 Task: Create a due date automation trigger when advanced on, on the monday after a card is due add fields with custom field "Resume" set to a number lower than 1 and lower than 10 at 11:00 AM.
Action: Mouse moved to (1130, 82)
Screenshot: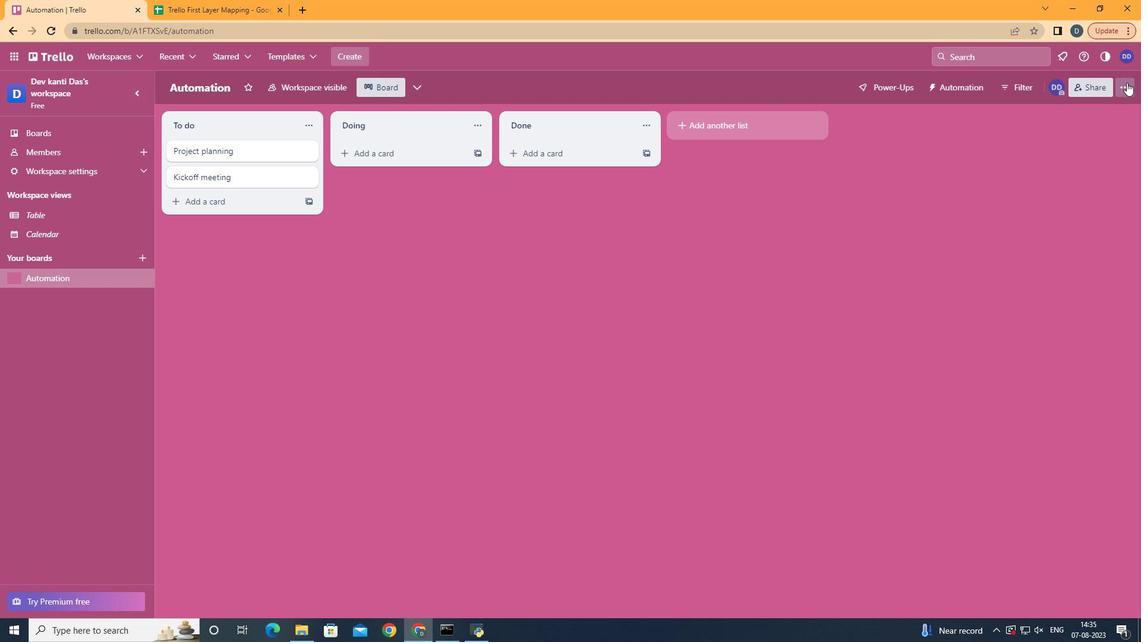 
Action: Mouse pressed left at (1130, 82)
Screenshot: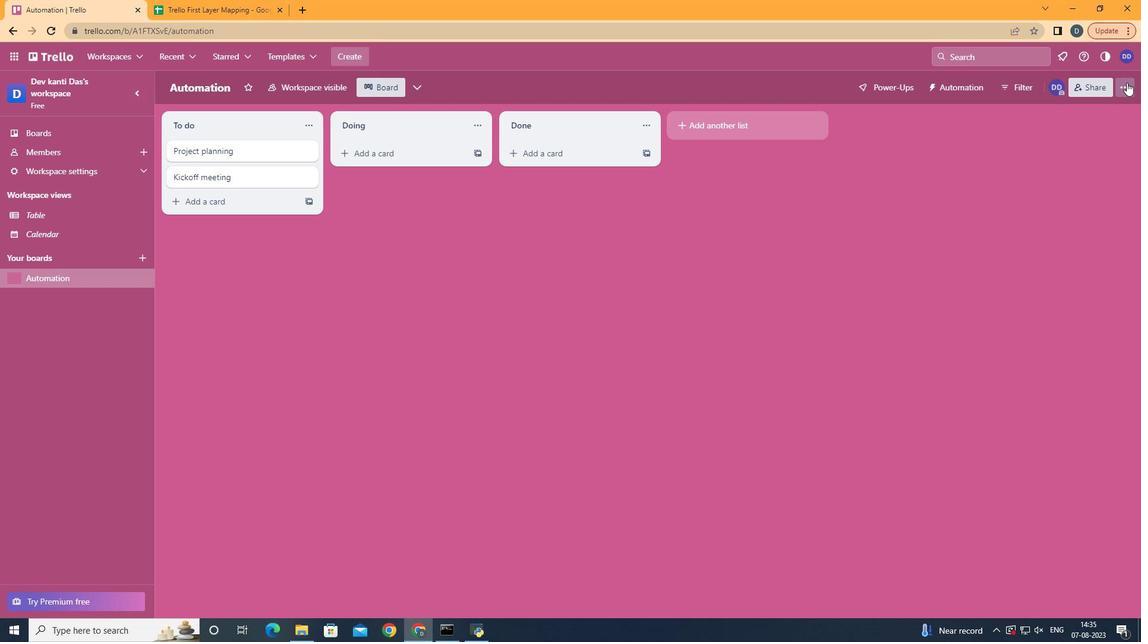 
Action: Mouse moved to (1038, 262)
Screenshot: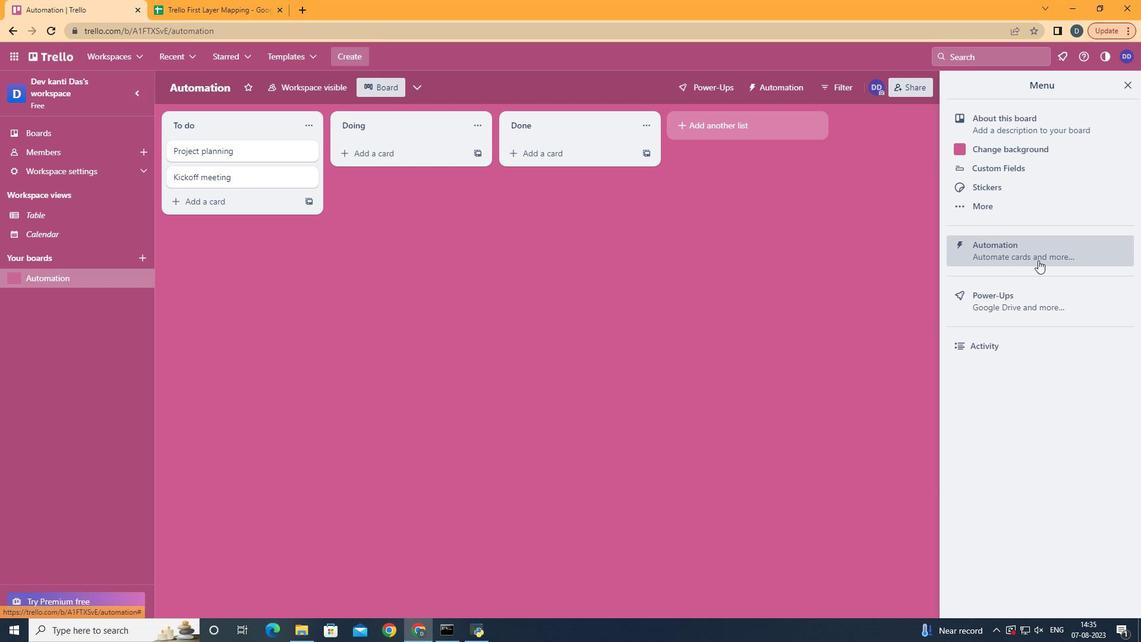 
Action: Mouse pressed left at (1038, 262)
Screenshot: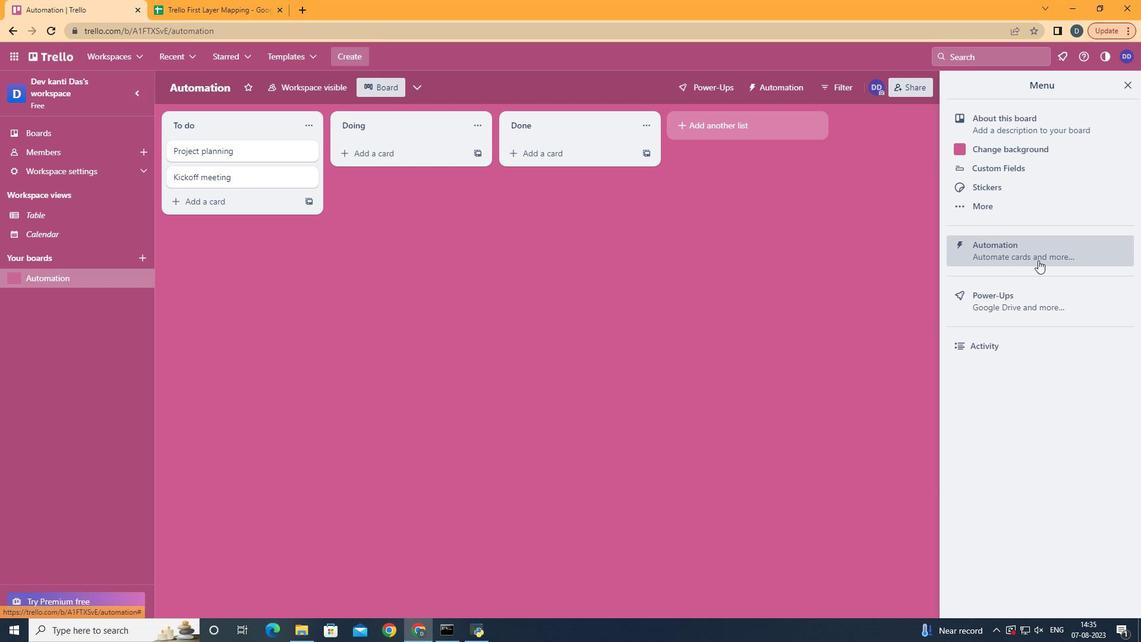 
Action: Mouse moved to (225, 239)
Screenshot: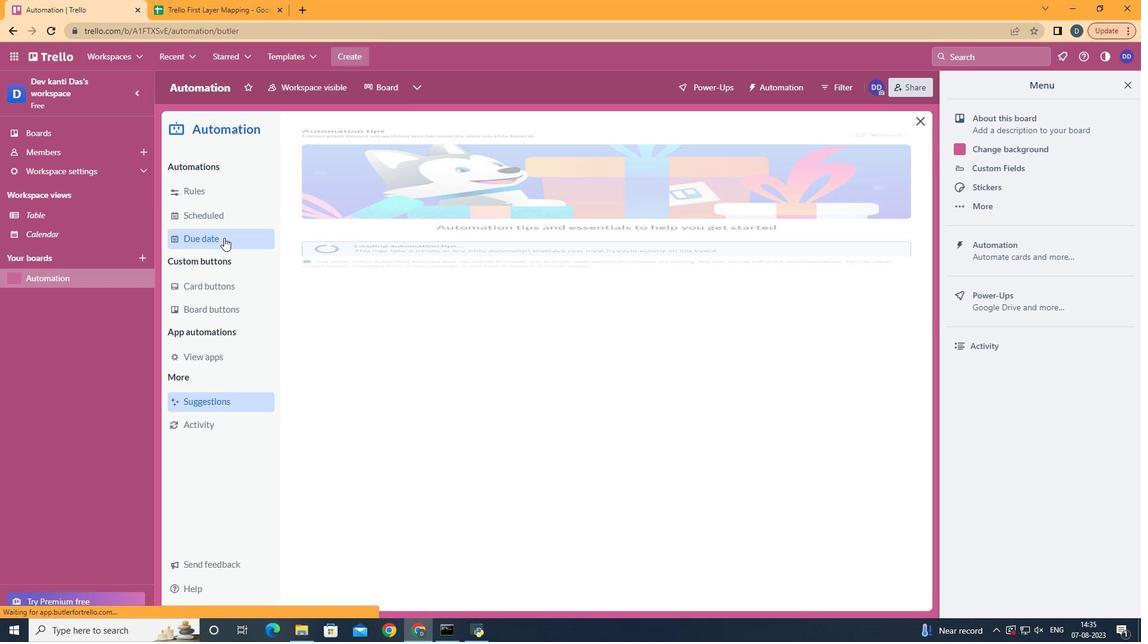 
Action: Mouse pressed left at (225, 239)
Screenshot: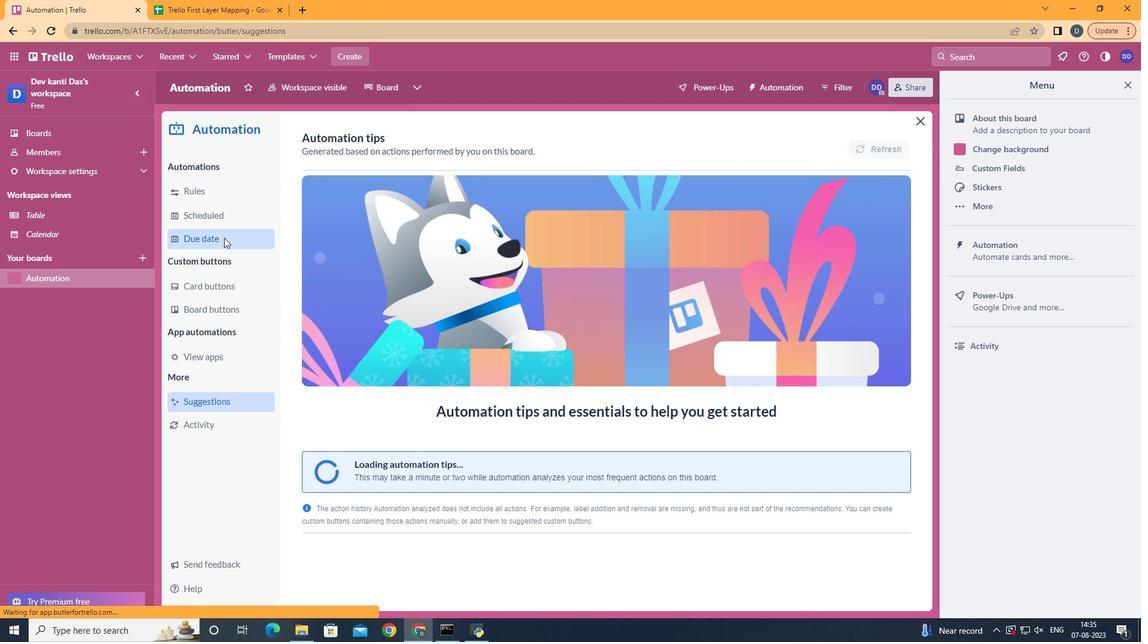 
Action: Mouse moved to (836, 142)
Screenshot: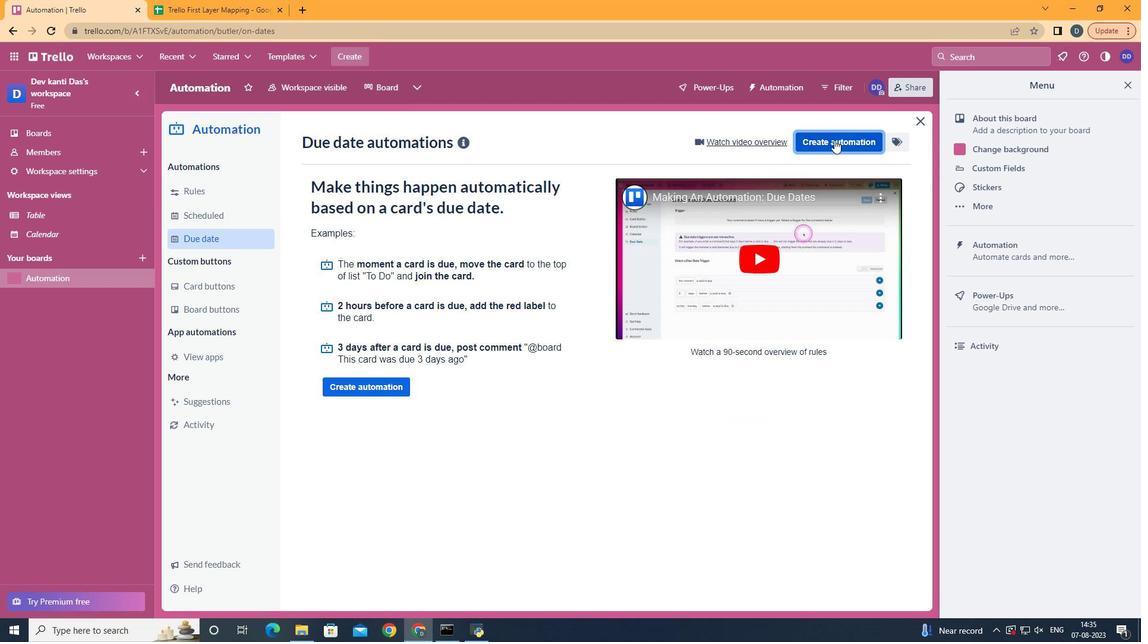 
Action: Mouse pressed left at (836, 142)
Screenshot: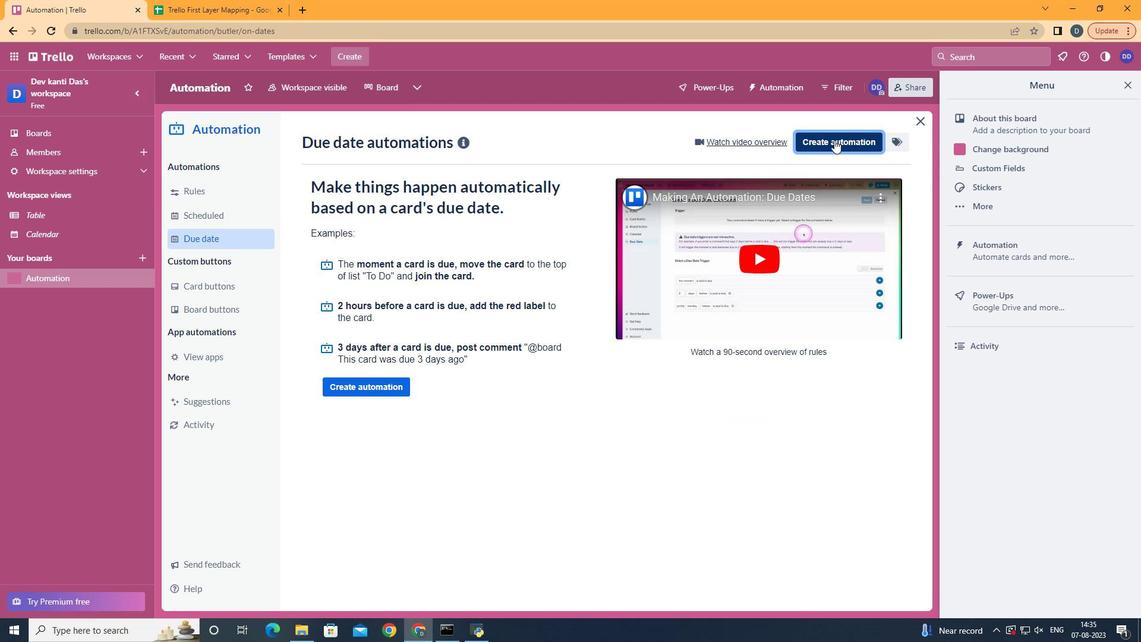 
Action: Mouse moved to (630, 255)
Screenshot: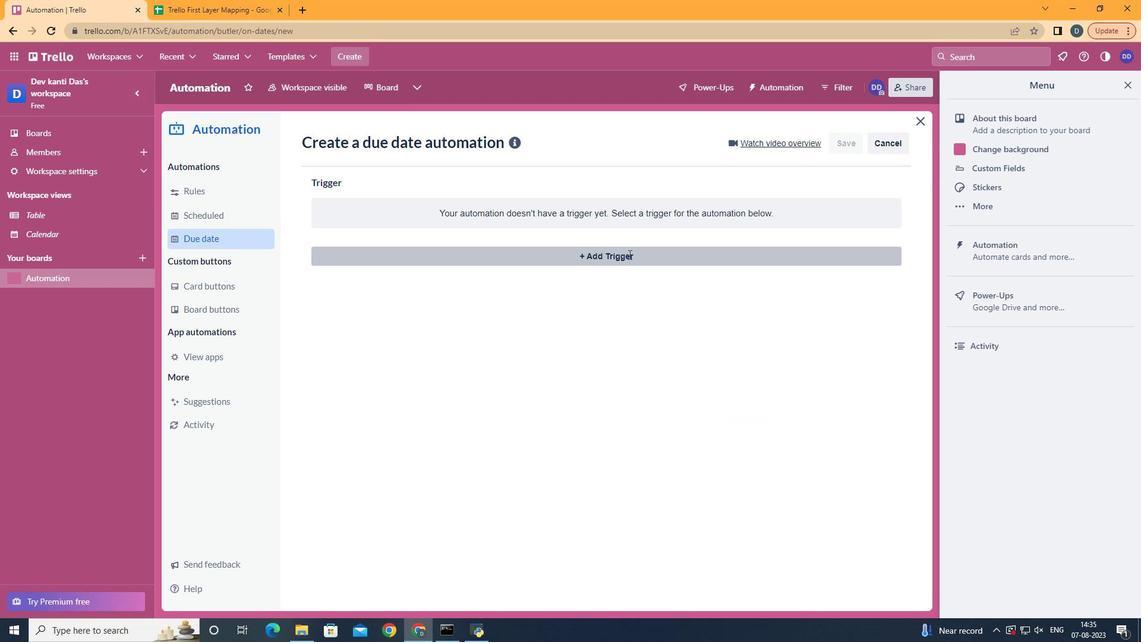 
Action: Mouse pressed left at (630, 255)
Screenshot: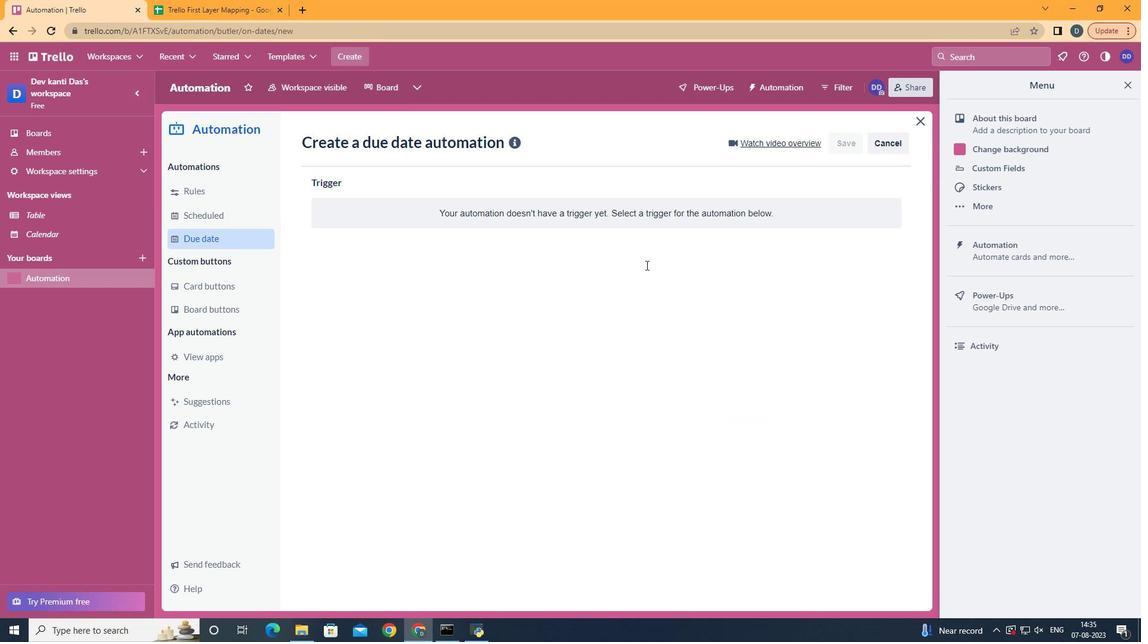 
Action: Mouse moved to (400, 318)
Screenshot: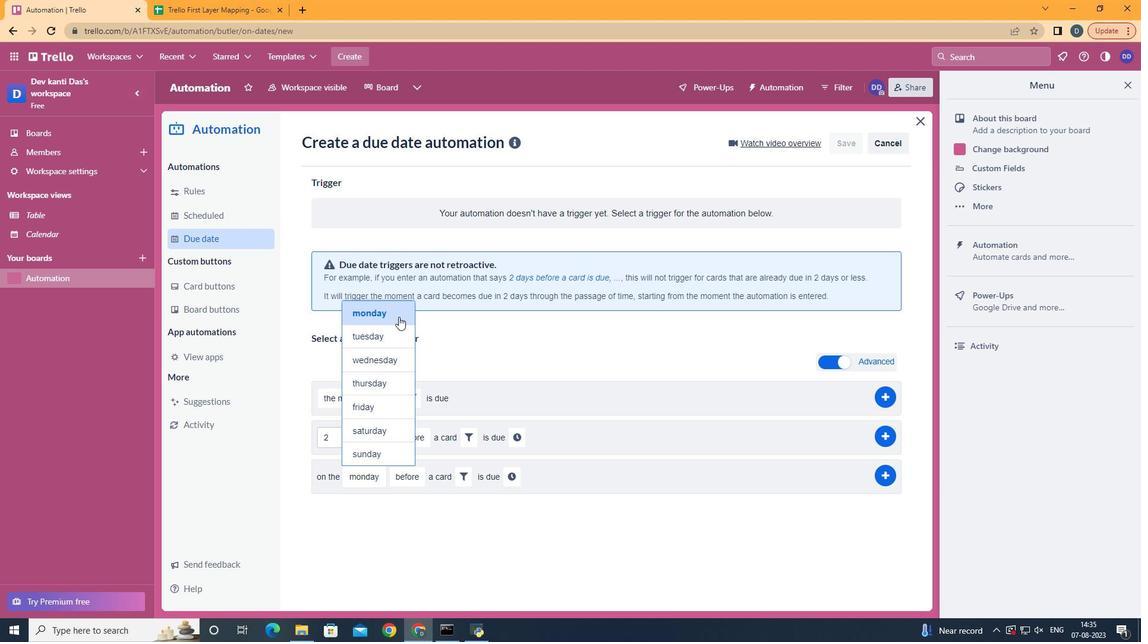 
Action: Mouse pressed left at (400, 318)
Screenshot: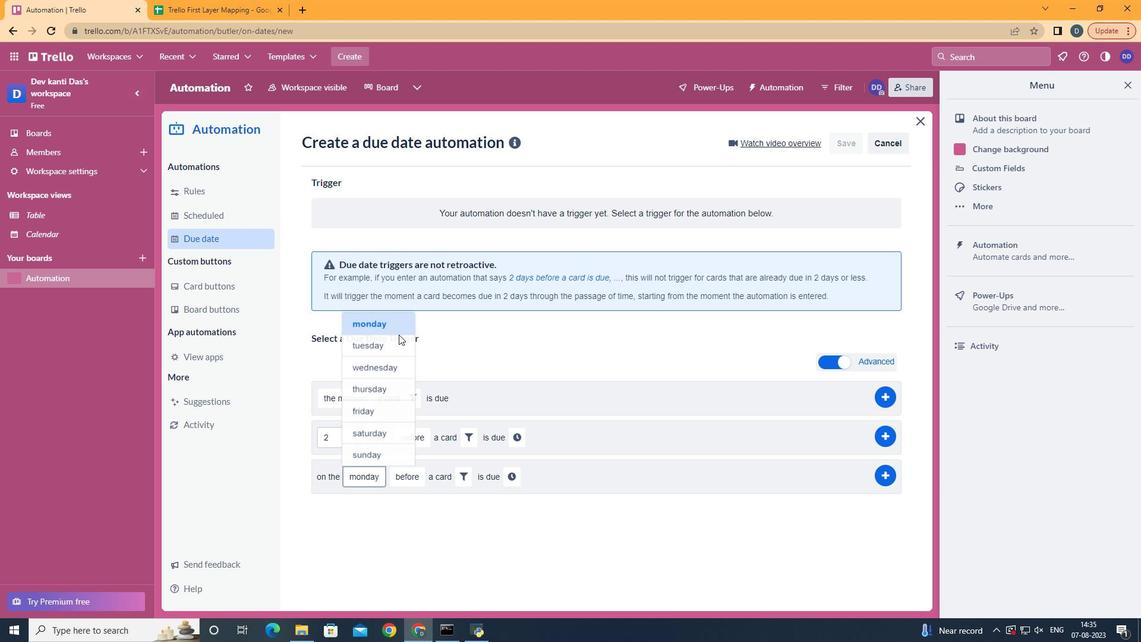
Action: Mouse moved to (417, 522)
Screenshot: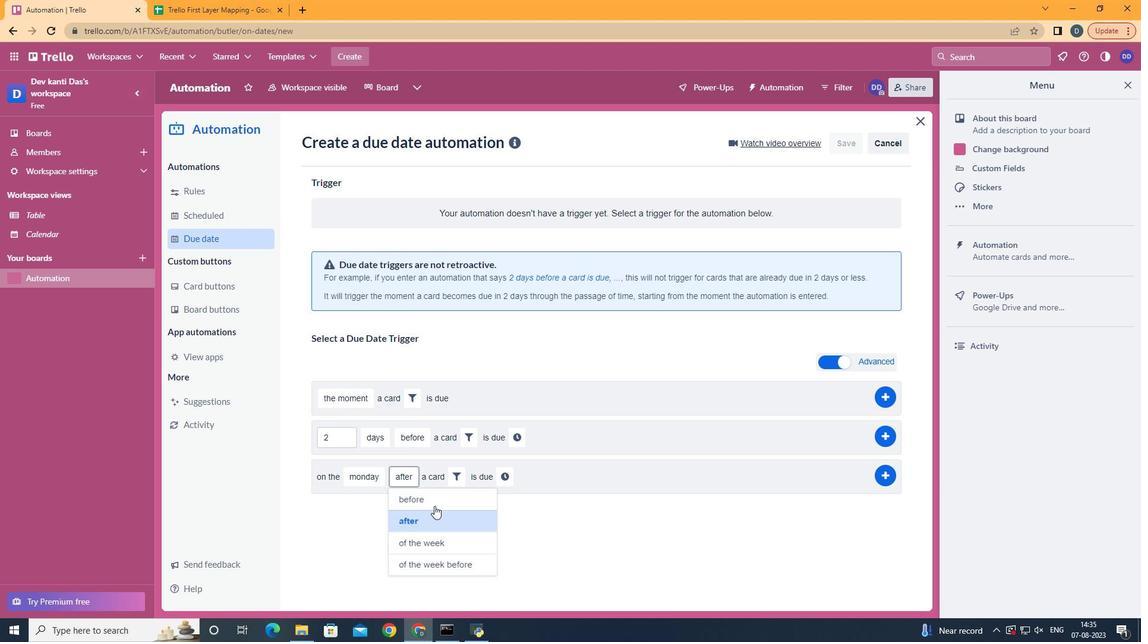 
Action: Mouse pressed left at (417, 522)
Screenshot: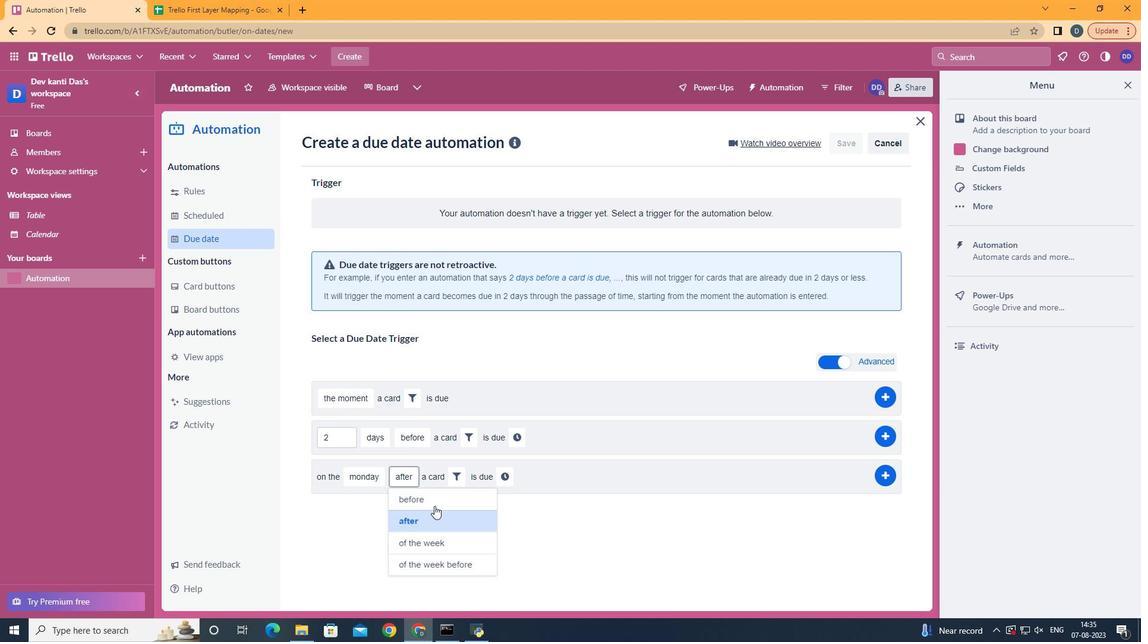 
Action: Mouse moved to (457, 484)
Screenshot: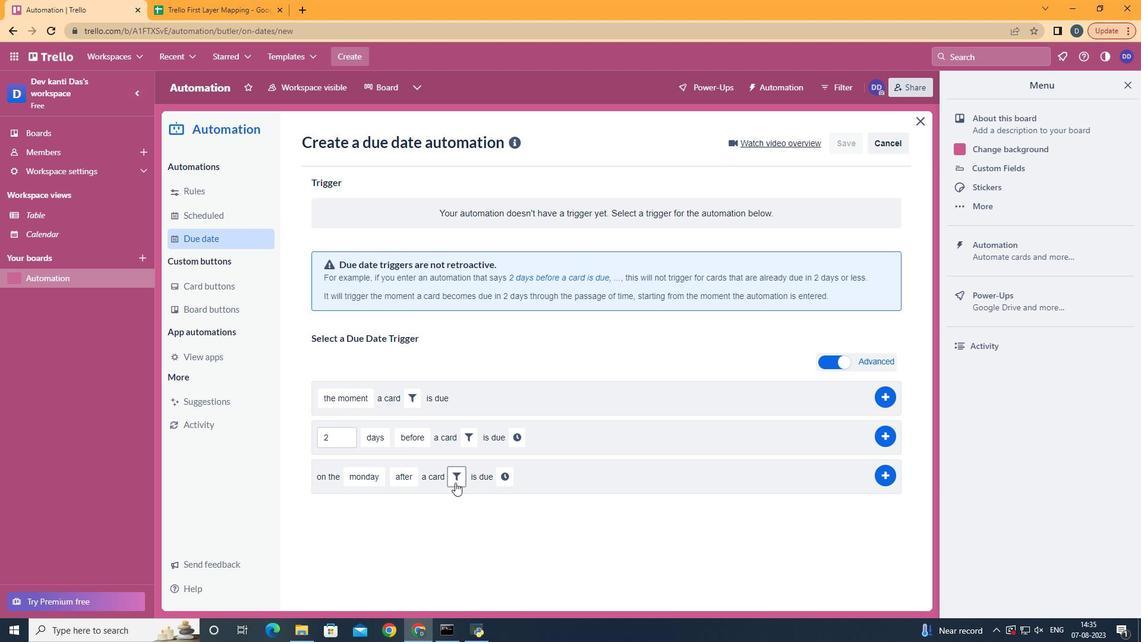 
Action: Mouse pressed left at (457, 484)
Screenshot: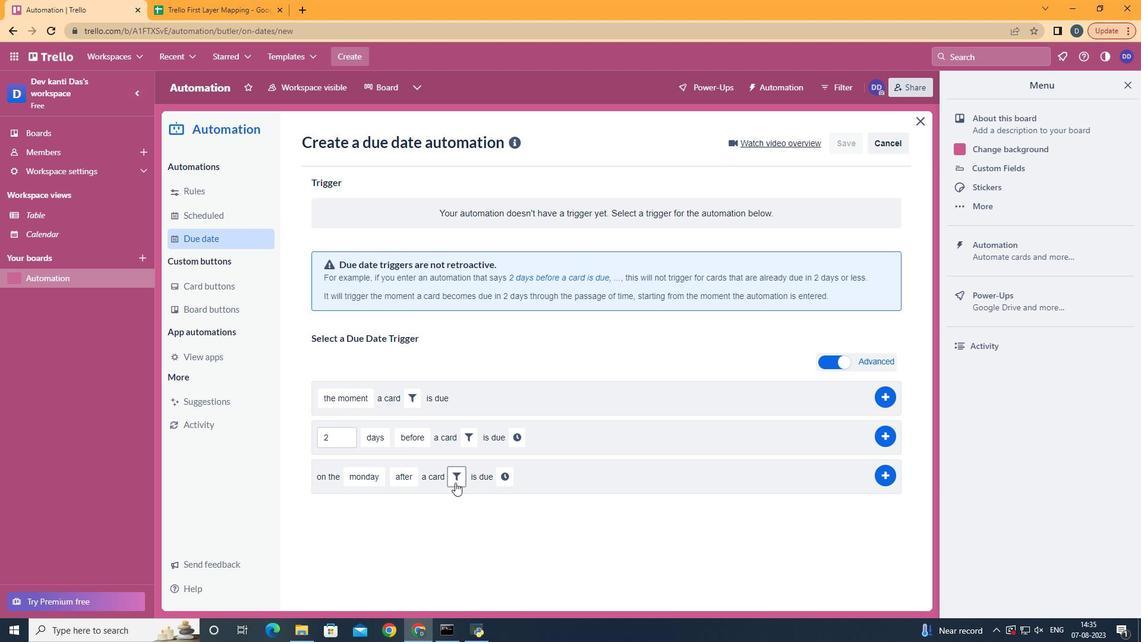 
Action: Mouse moved to (659, 515)
Screenshot: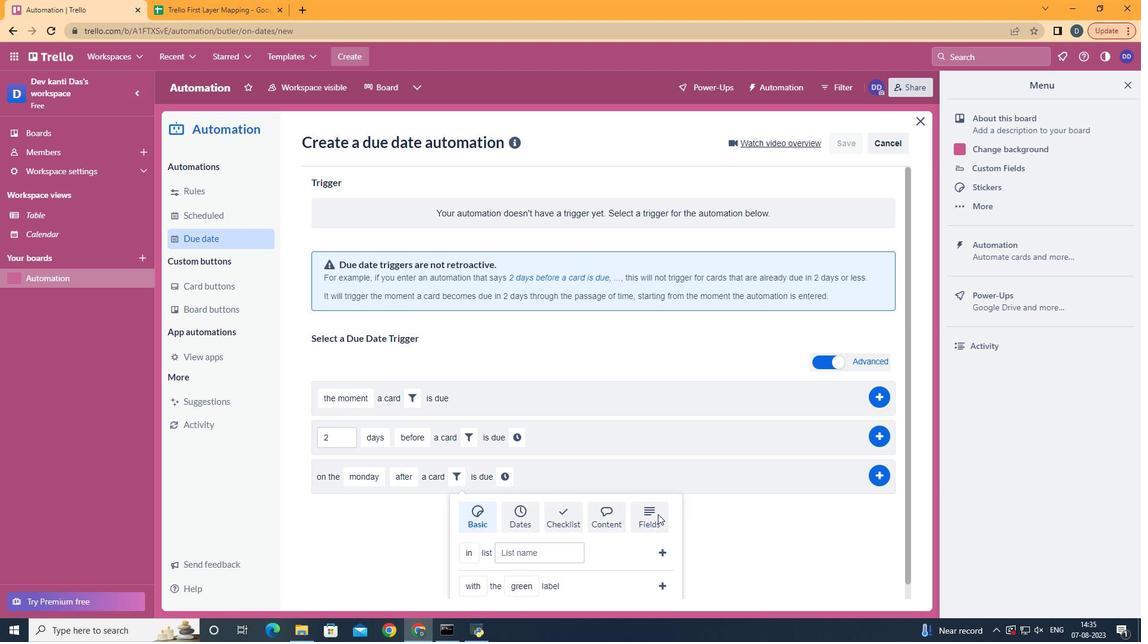 
Action: Mouse pressed left at (659, 515)
Screenshot: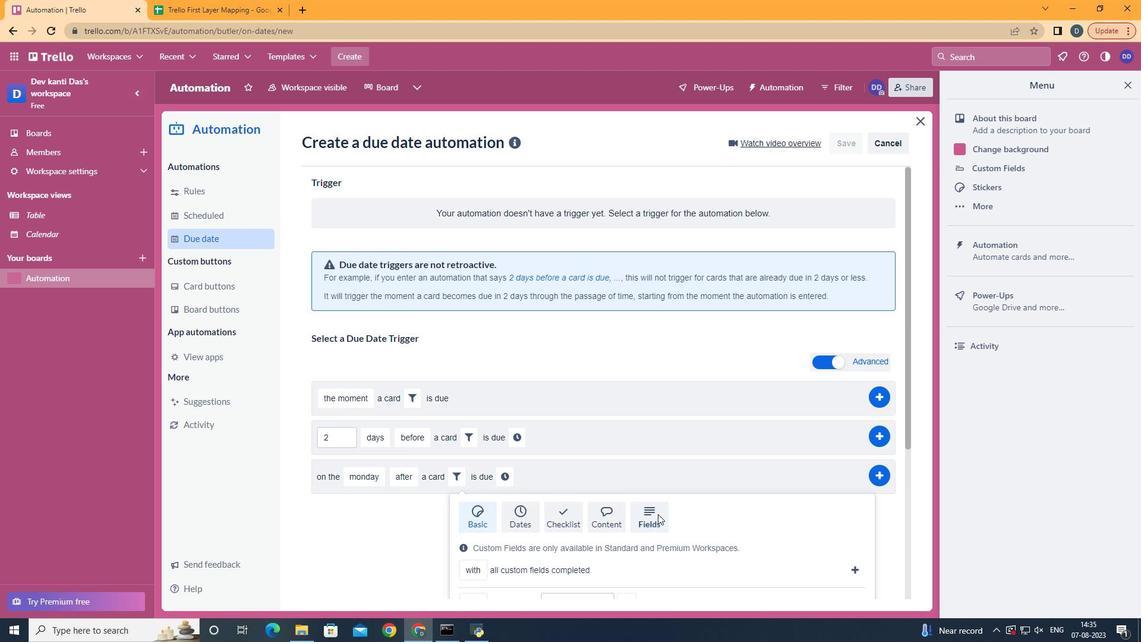 
Action: Mouse moved to (657, 510)
Screenshot: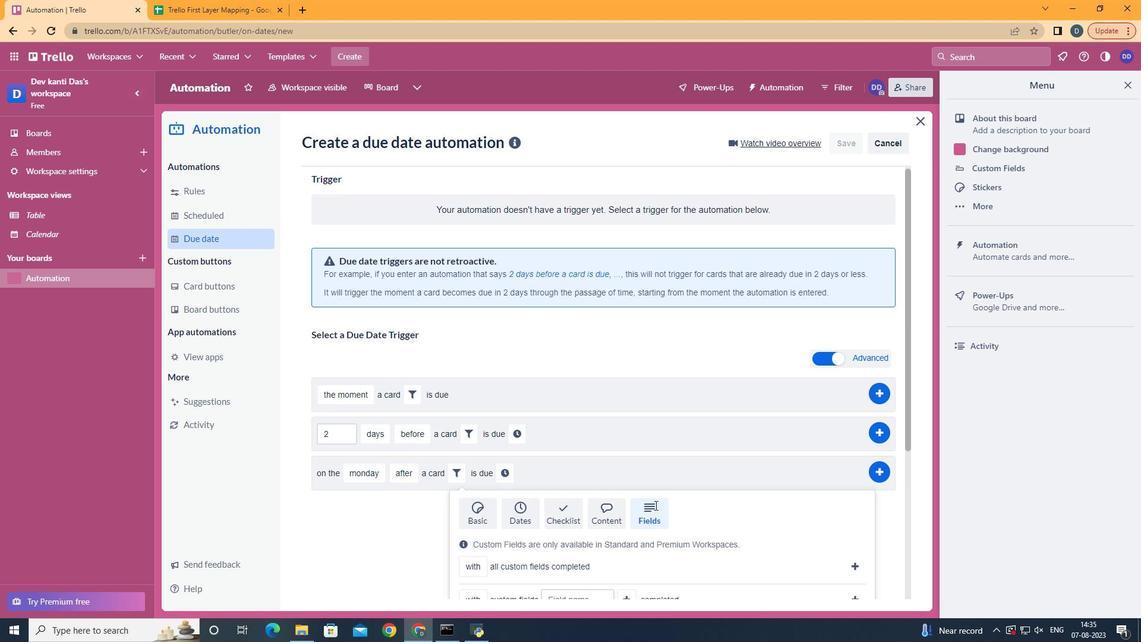 
Action: Mouse scrolled (657, 509) with delta (0, 0)
Screenshot: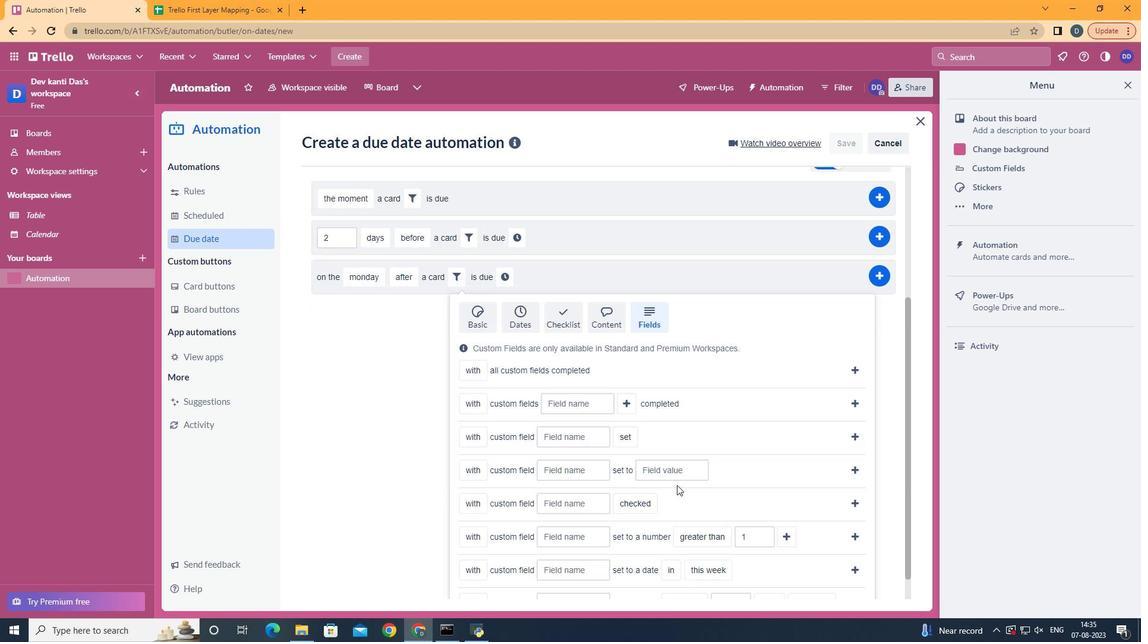
Action: Mouse scrolled (657, 509) with delta (0, 0)
Screenshot: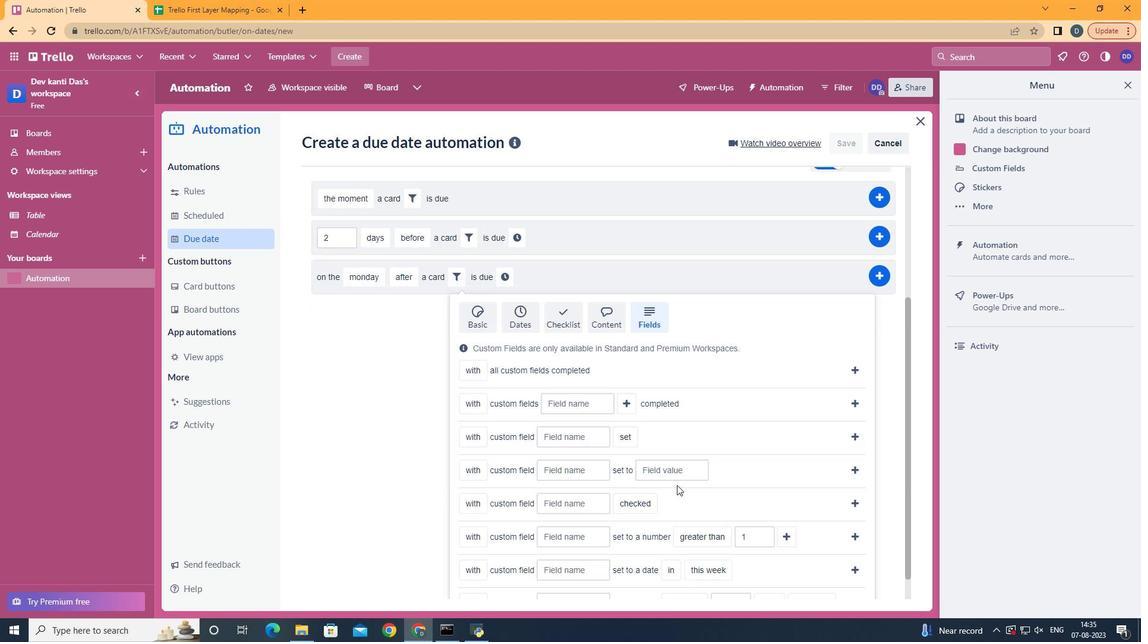 
Action: Mouse scrolled (657, 509) with delta (0, 0)
Screenshot: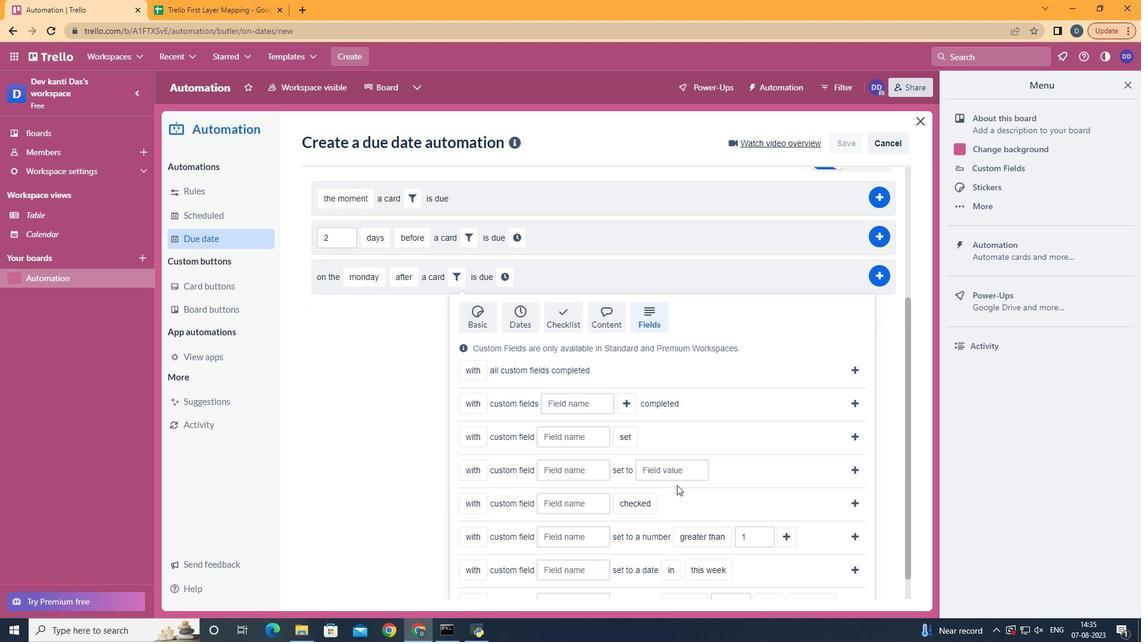 
Action: Mouse scrolled (657, 509) with delta (0, 0)
Screenshot: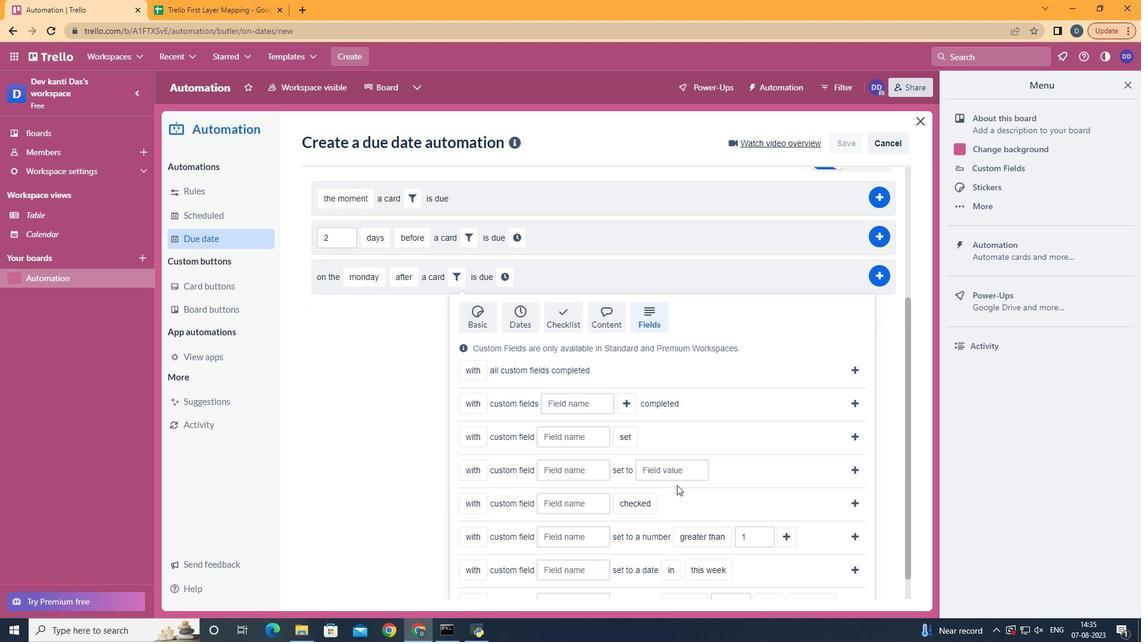 
Action: Mouse moved to (656, 509)
Screenshot: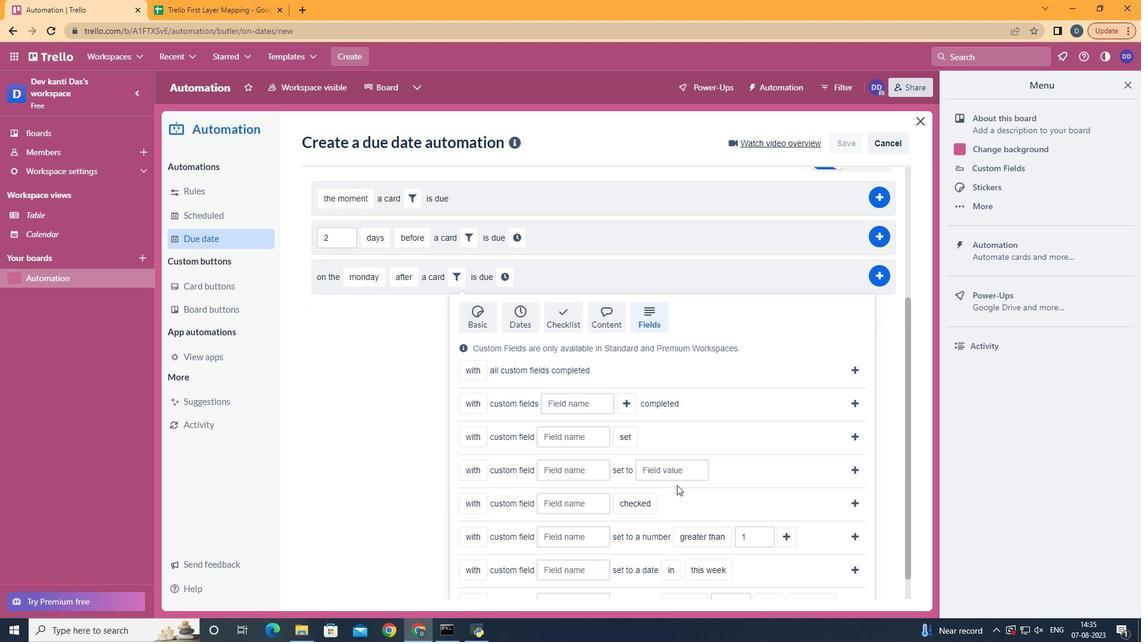 
Action: Mouse scrolled (656, 508) with delta (0, 0)
Screenshot: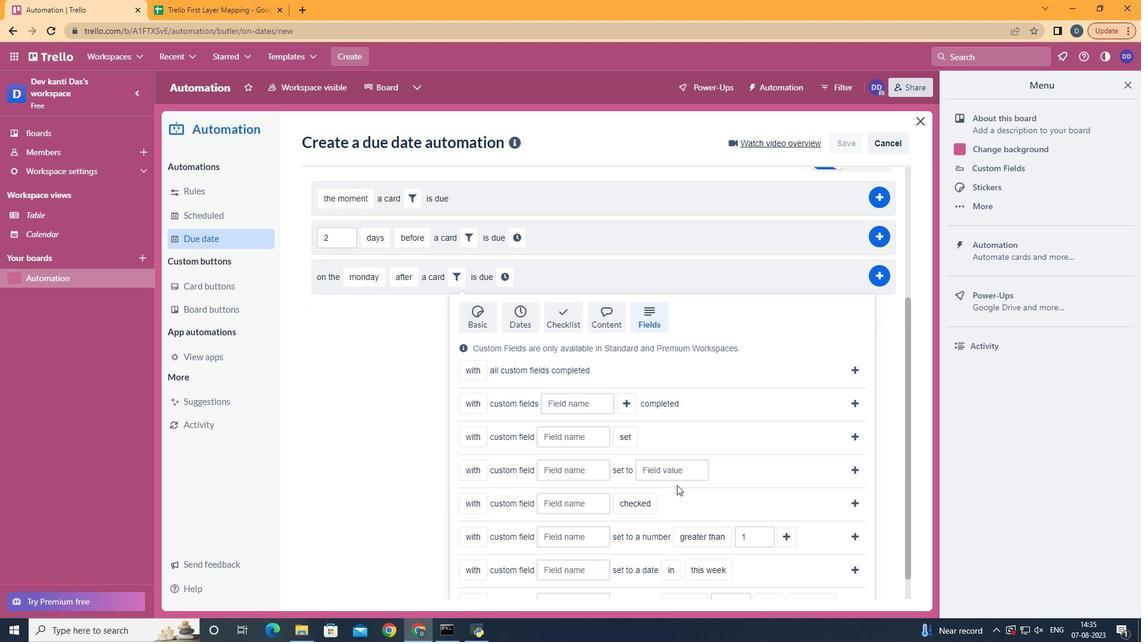 
Action: Mouse moved to (656, 506)
Screenshot: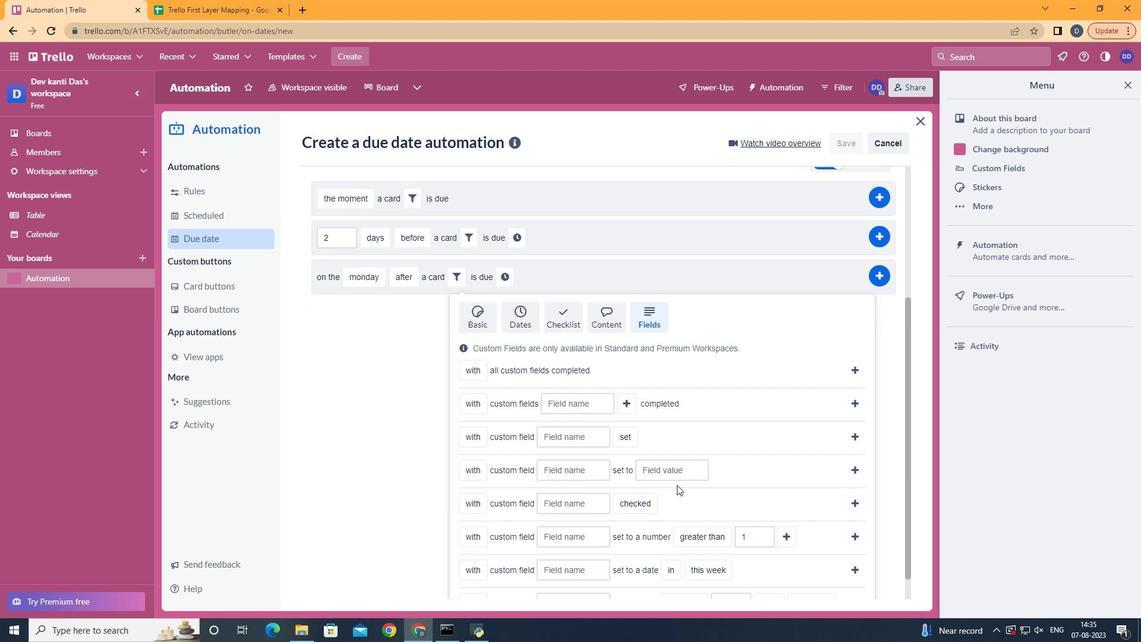 
Action: Mouse scrolled (656, 506) with delta (0, 0)
Screenshot: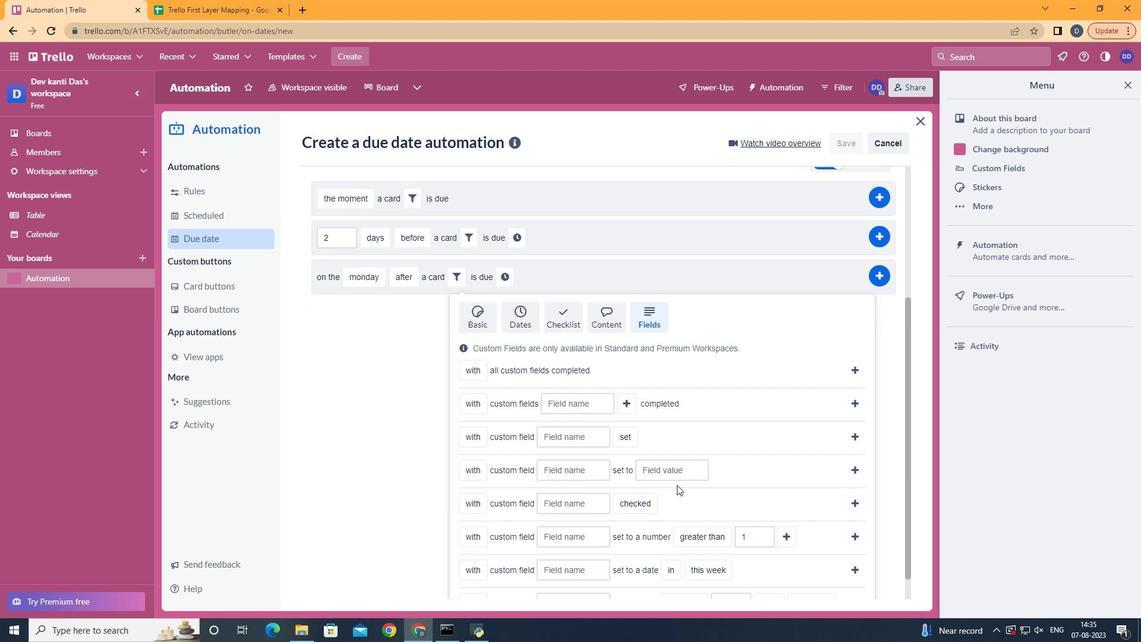 
Action: Mouse moved to (474, 530)
Screenshot: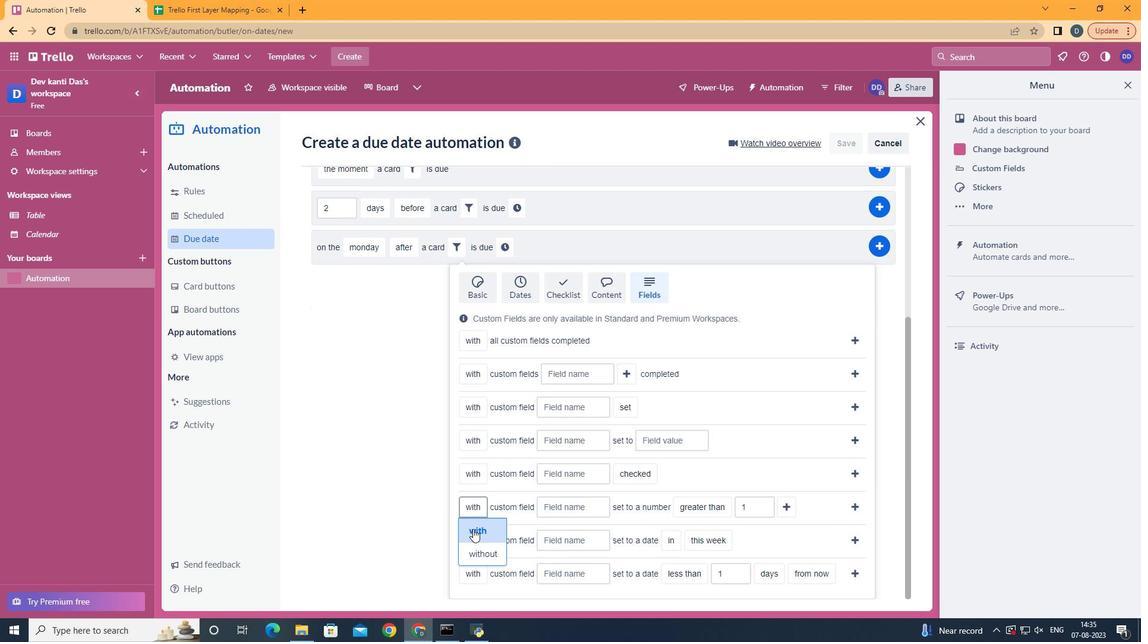 
Action: Mouse pressed left at (474, 530)
Screenshot: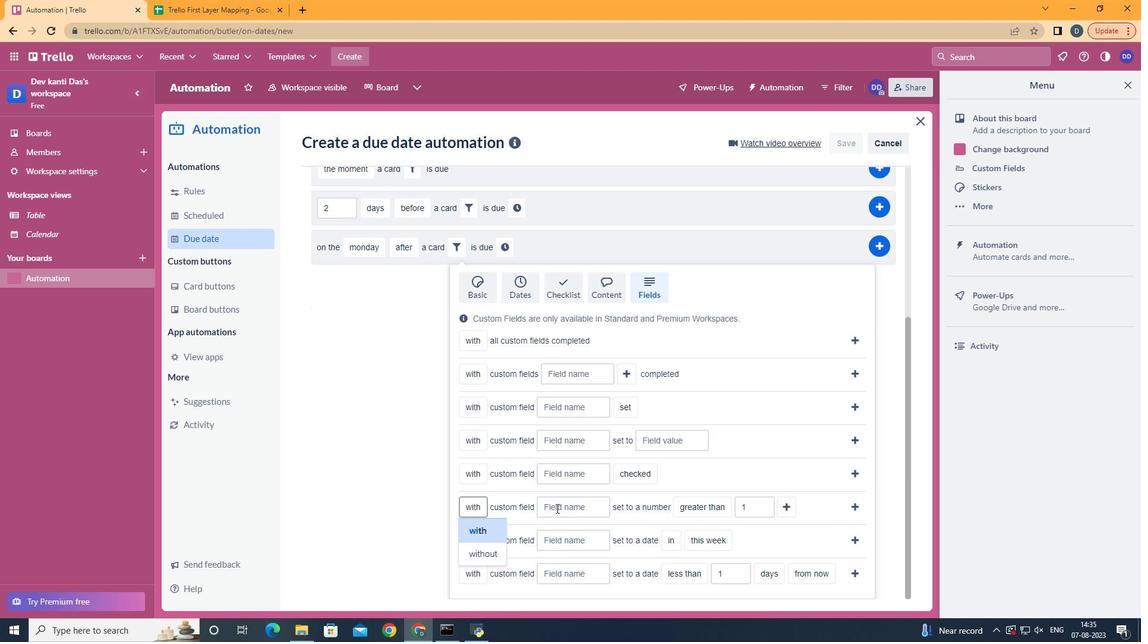 
Action: Mouse moved to (580, 500)
Screenshot: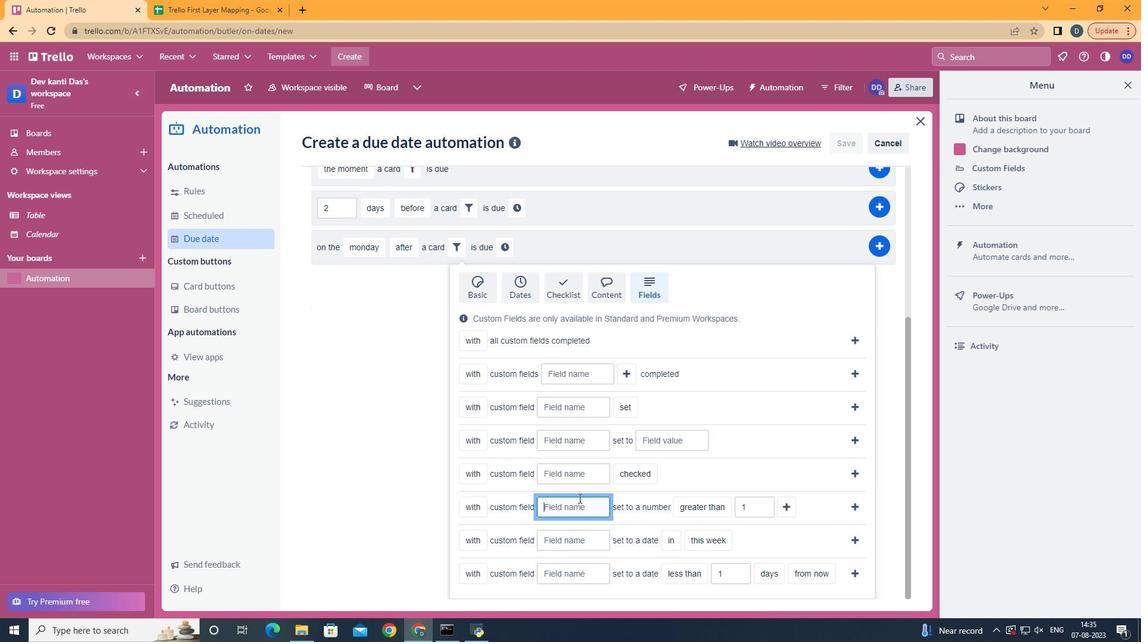 
Action: Mouse pressed left at (580, 500)
Screenshot: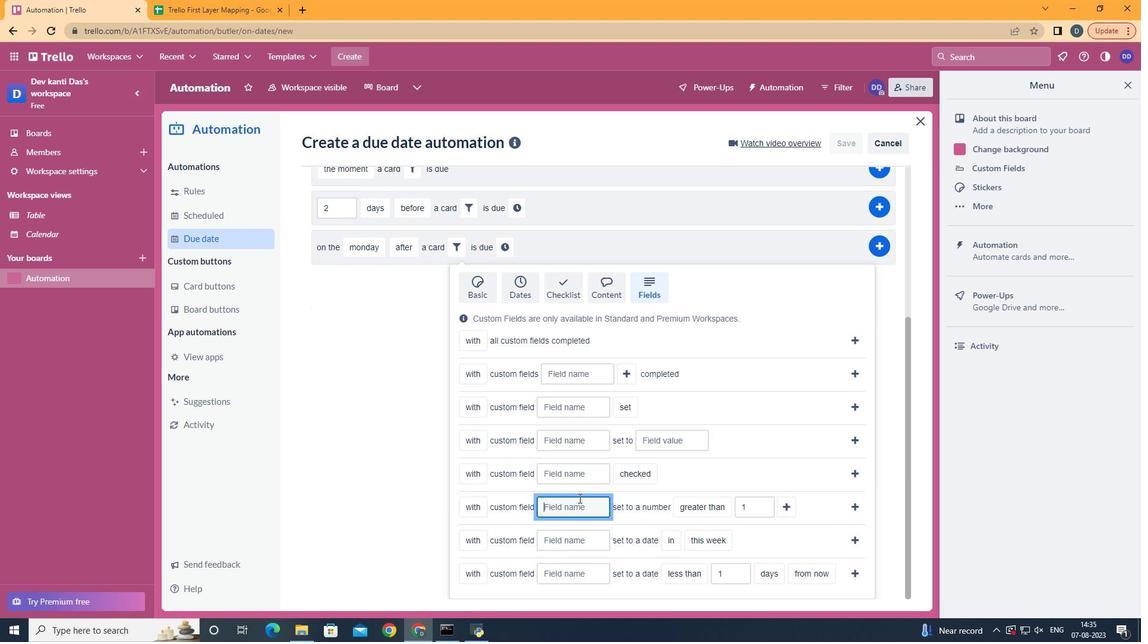 
Action: Mouse moved to (580, 499)
Screenshot: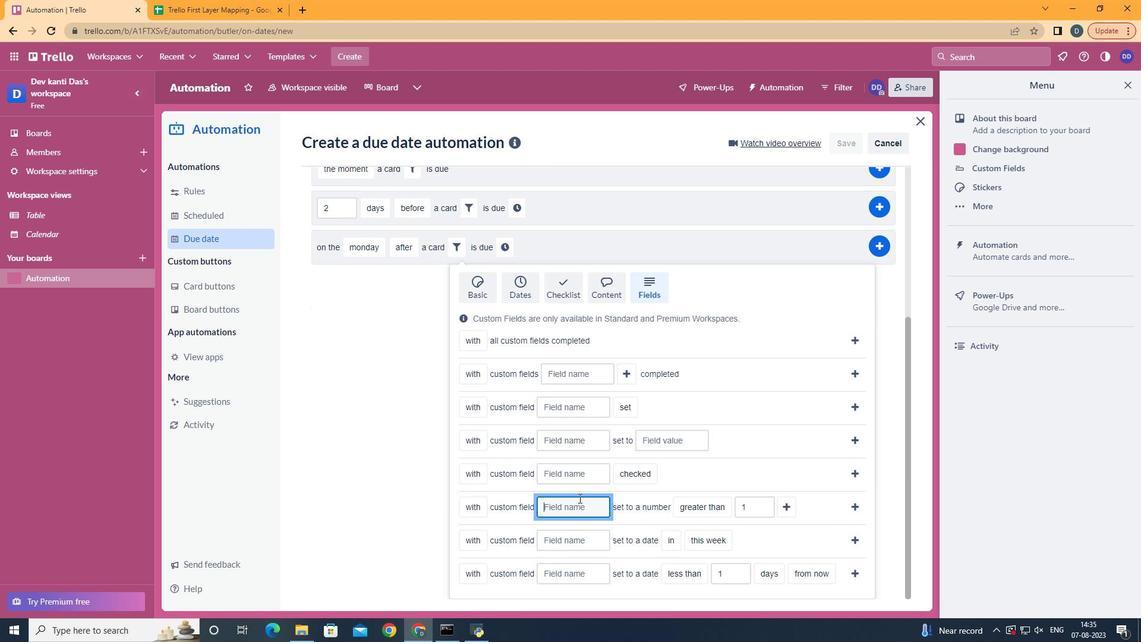 
Action: Key pressed <Key.shift>Resume
Screenshot: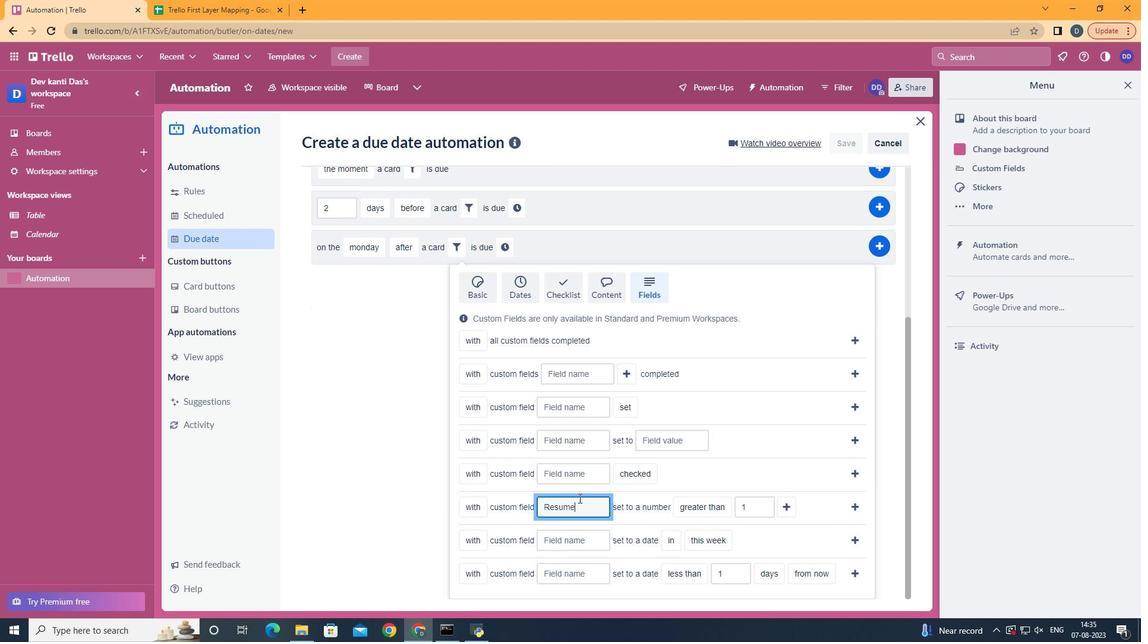
Action: Mouse moved to (740, 461)
Screenshot: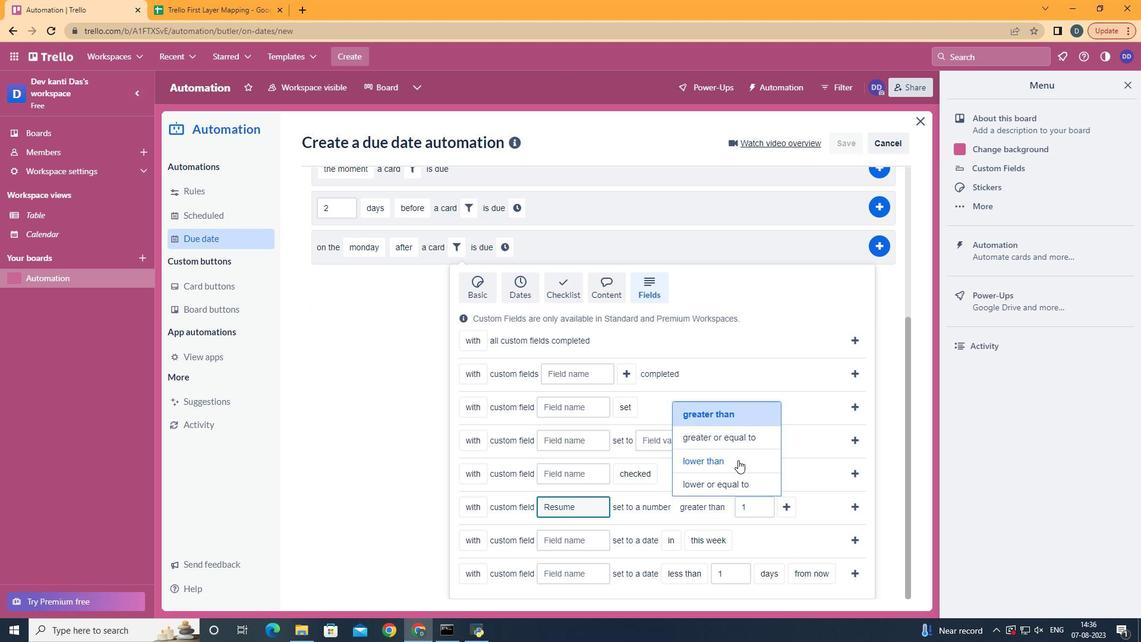 
Action: Mouse pressed left at (740, 461)
Screenshot: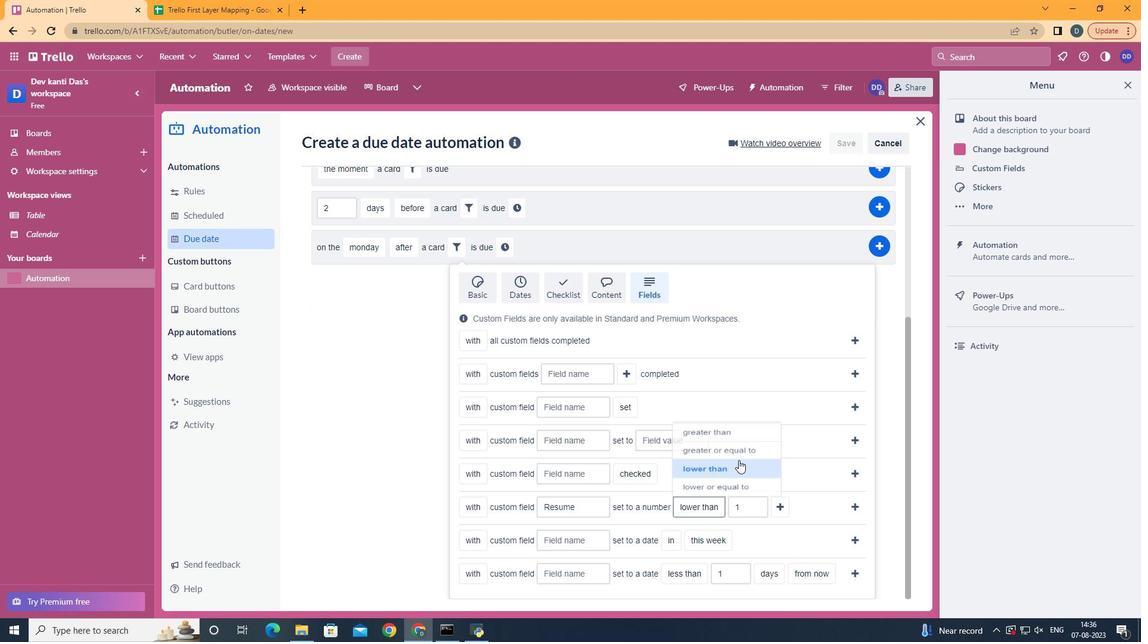 
Action: Mouse moved to (778, 508)
Screenshot: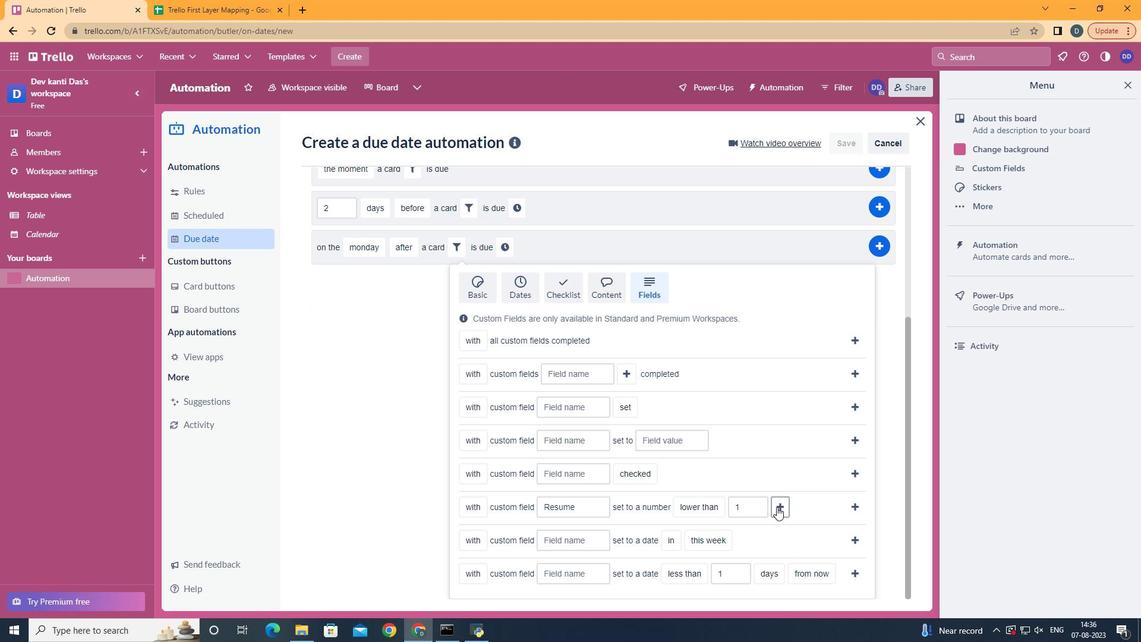 
Action: Mouse pressed left at (778, 508)
Screenshot: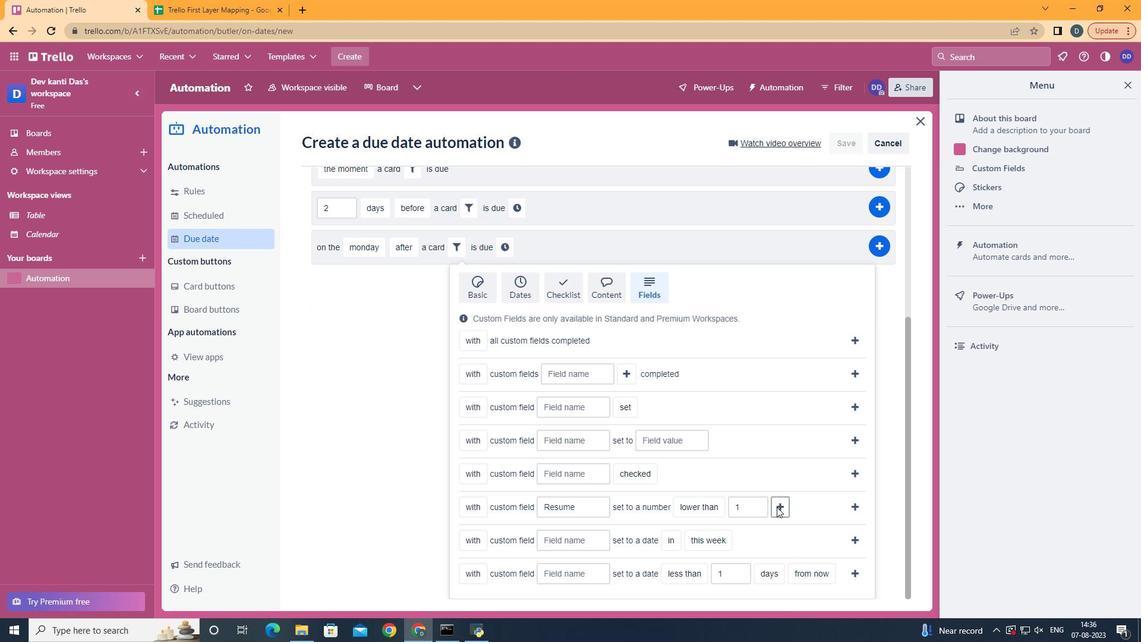 
Action: Mouse moved to (523, 442)
Screenshot: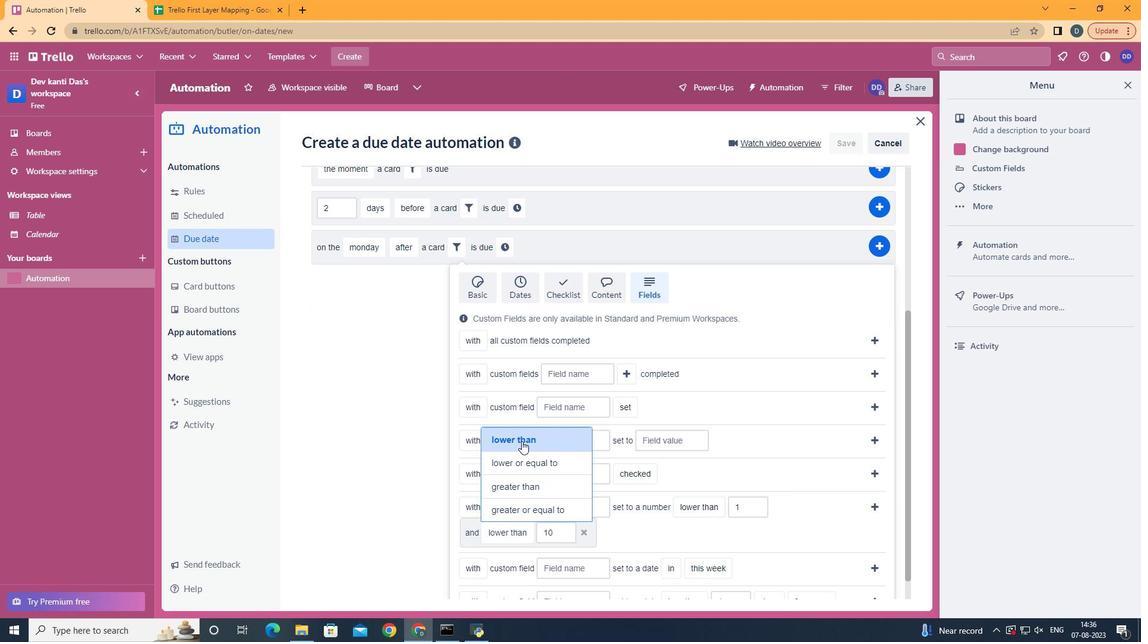 
Action: Mouse pressed left at (523, 442)
Screenshot: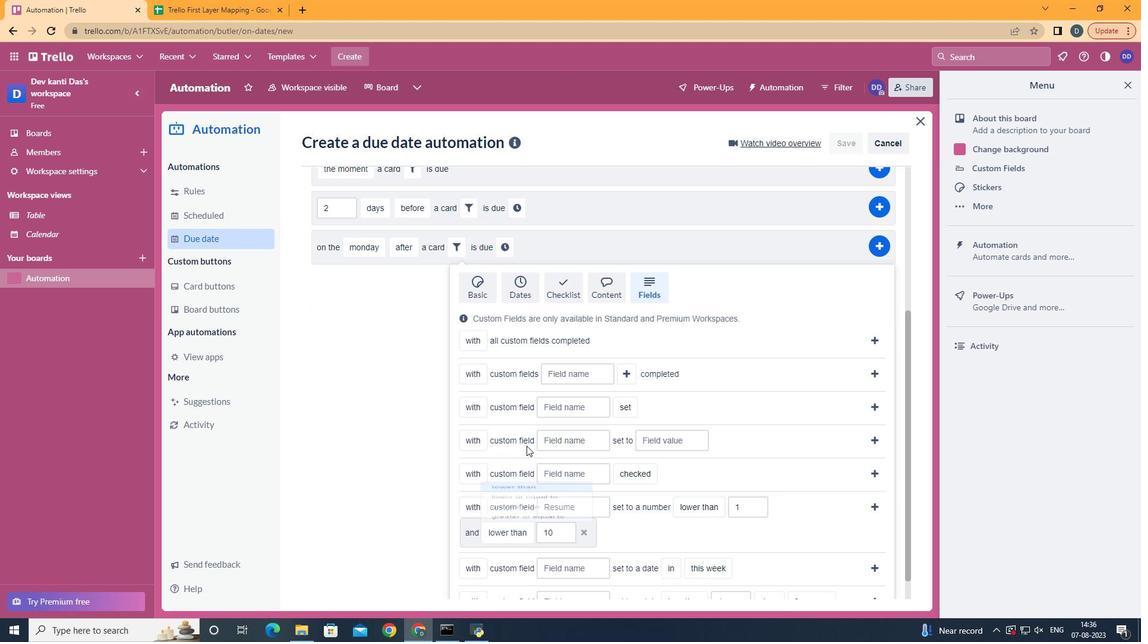 
Action: Mouse moved to (876, 506)
Screenshot: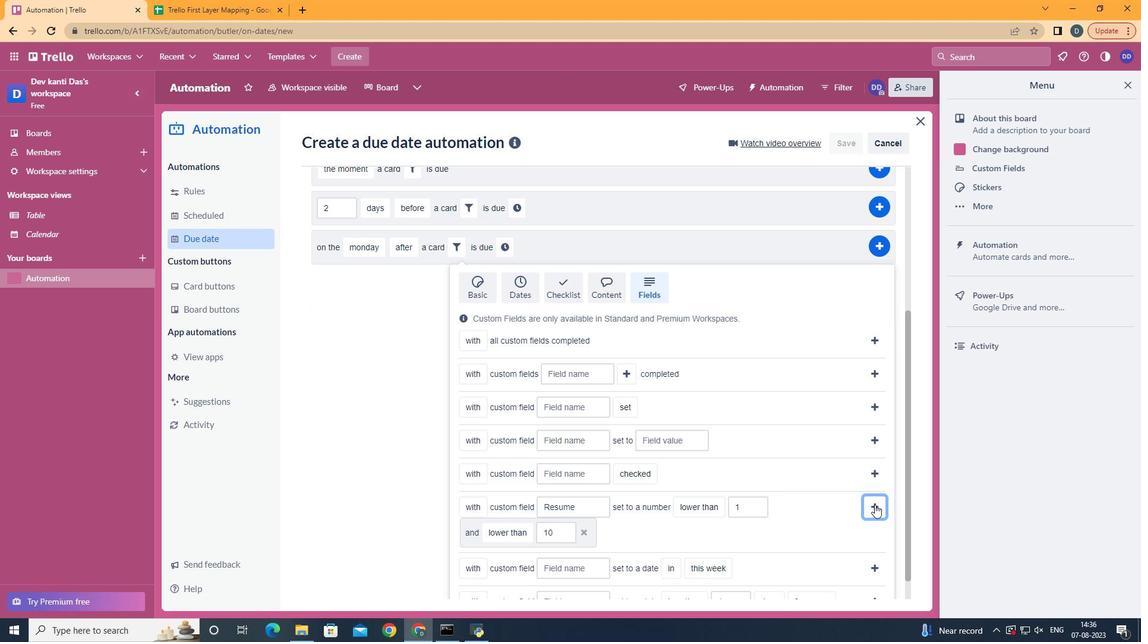 
Action: Mouse pressed left at (876, 506)
Screenshot: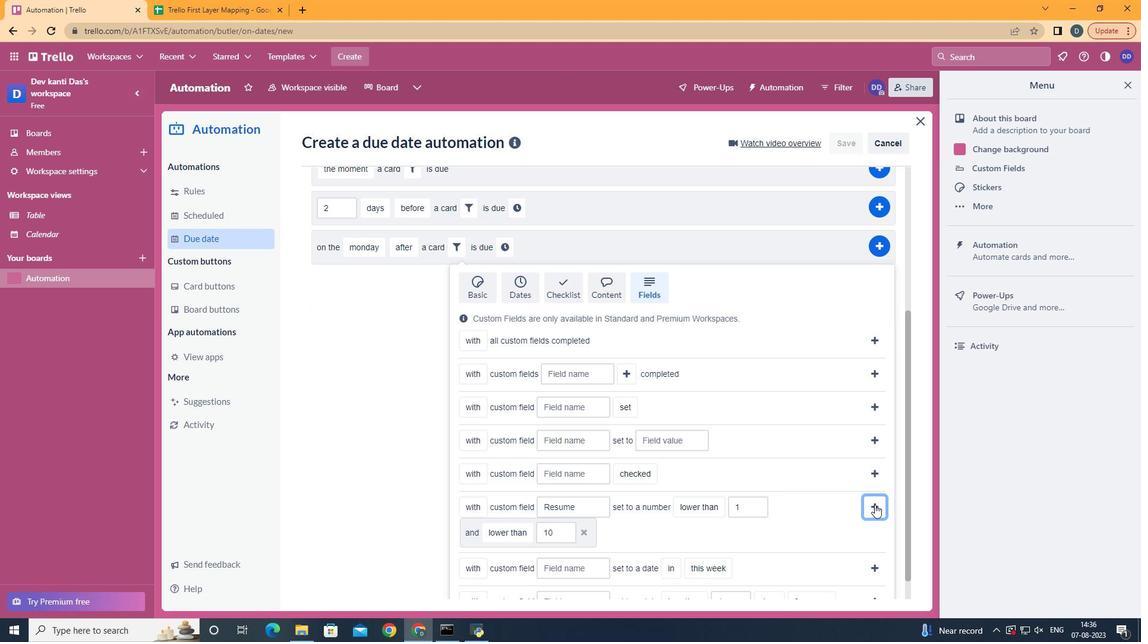 
Action: Mouse moved to (807, 483)
Screenshot: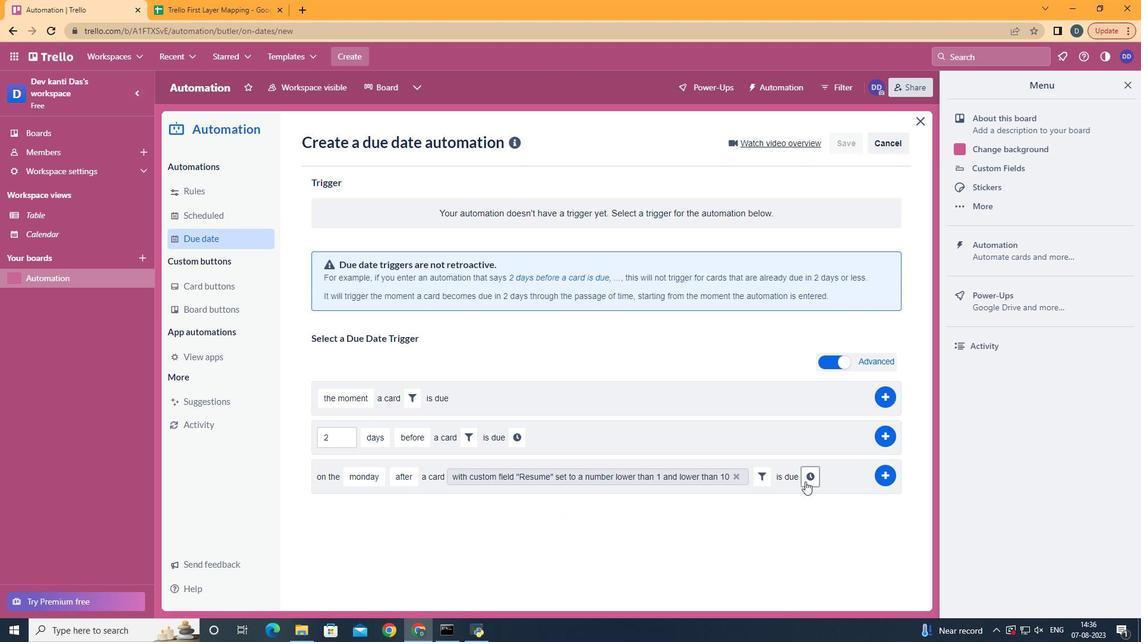 
Action: Mouse pressed left at (807, 483)
Screenshot: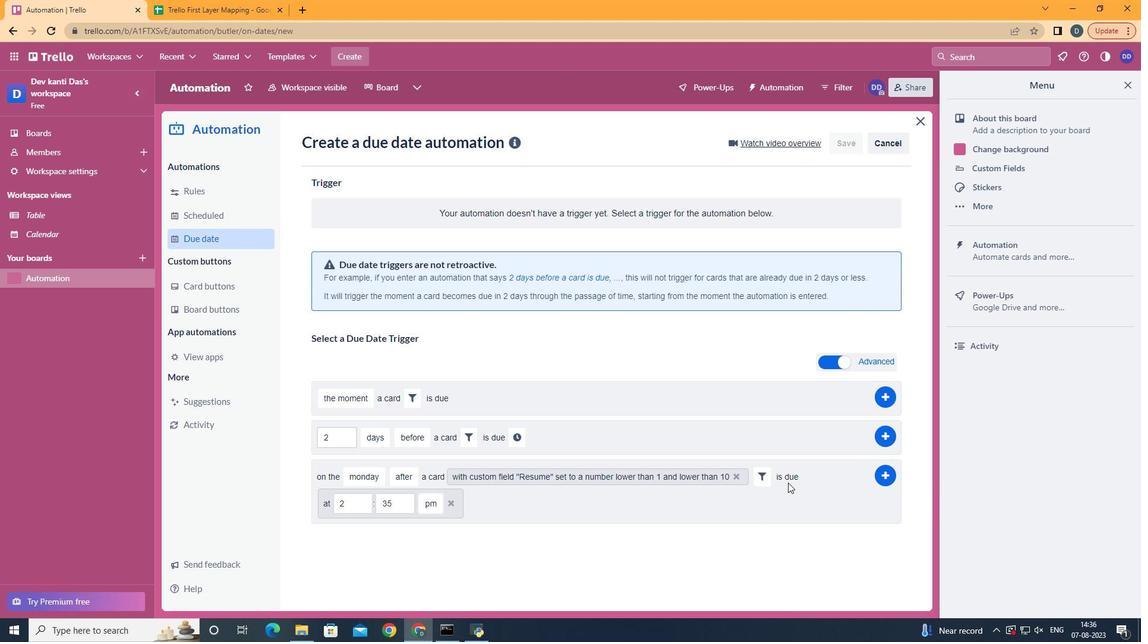 
Action: Mouse moved to (359, 511)
Screenshot: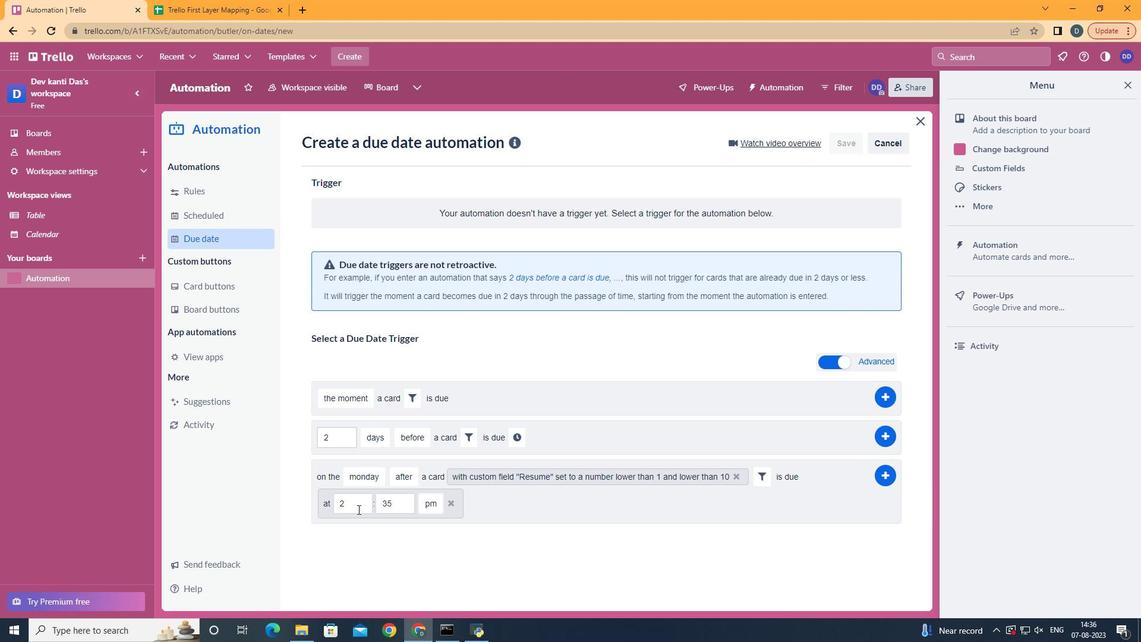 
Action: Mouse pressed left at (359, 511)
Screenshot: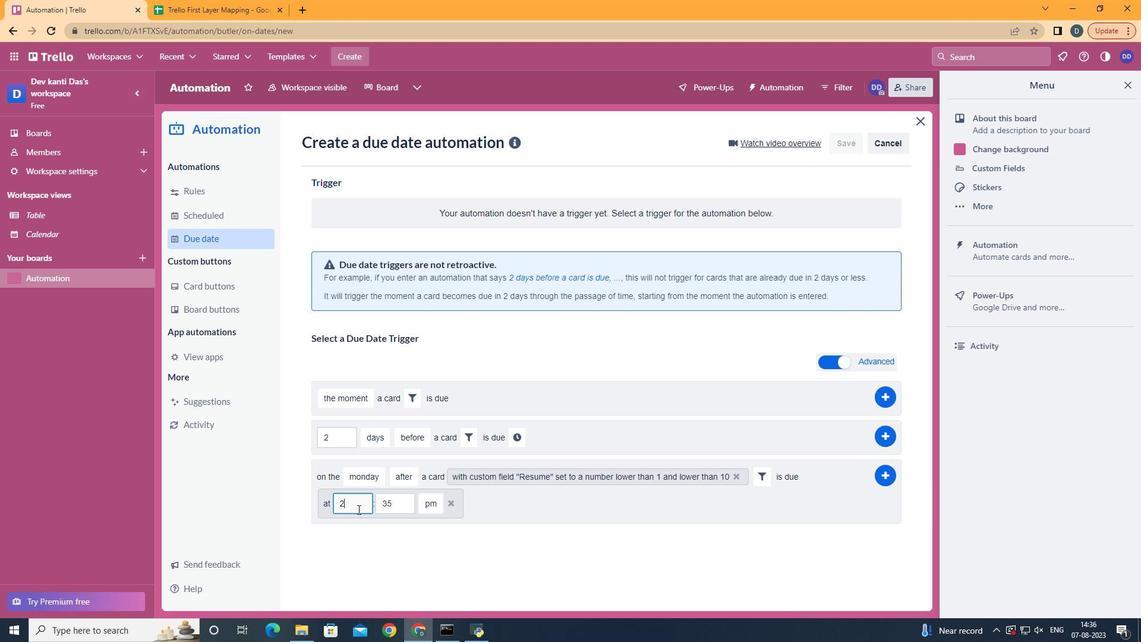 
Action: Mouse moved to (350, 511)
Screenshot: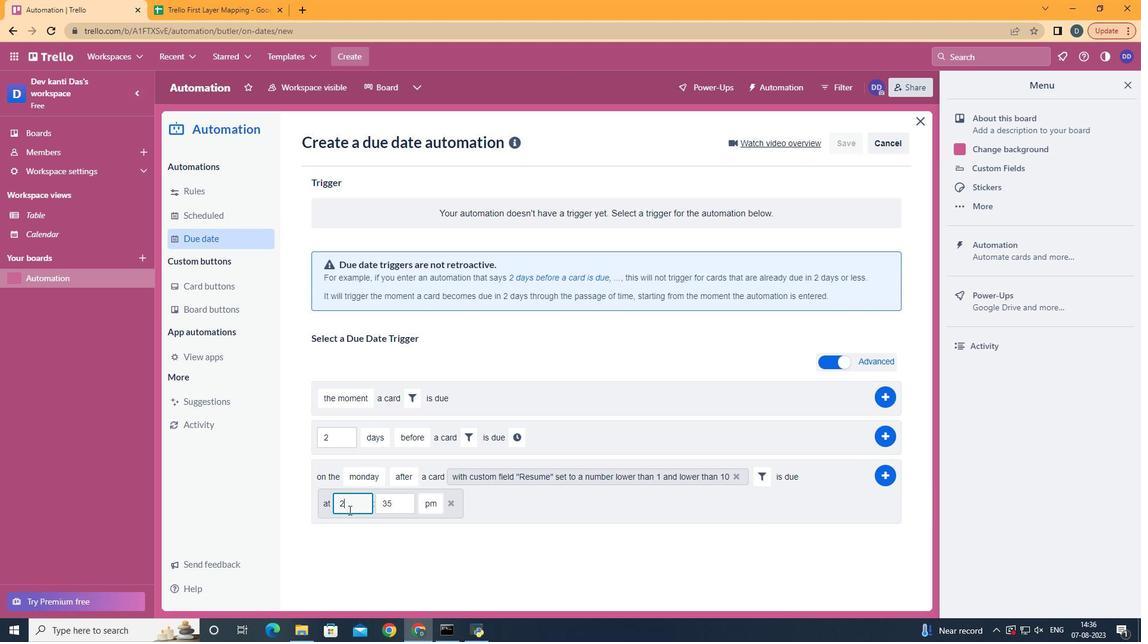
Action: Key pressed <Key.backspace>11
Screenshot: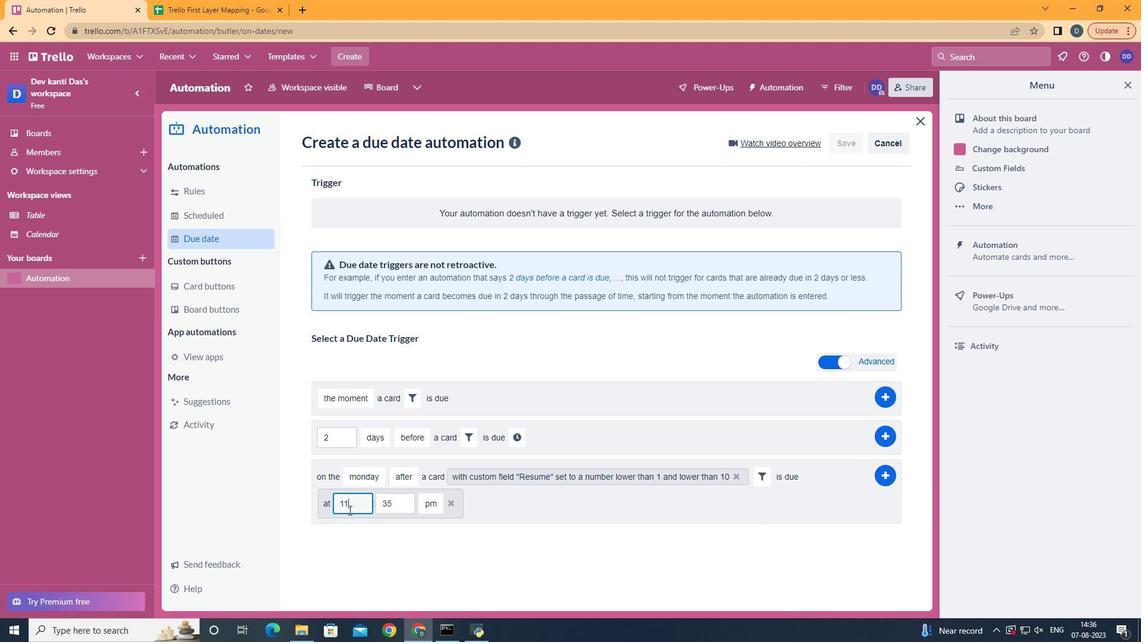 
Action: Mouse moved to (410, 502)
Screenshot: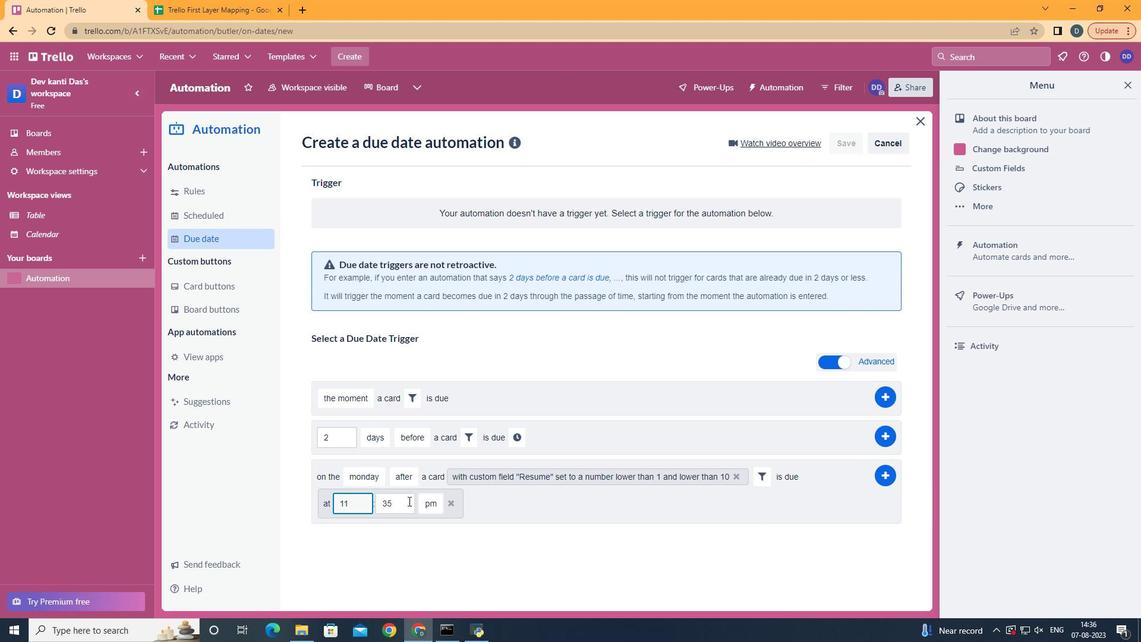 
Action: Mouse pressed left at (410, 502)
Screenshot: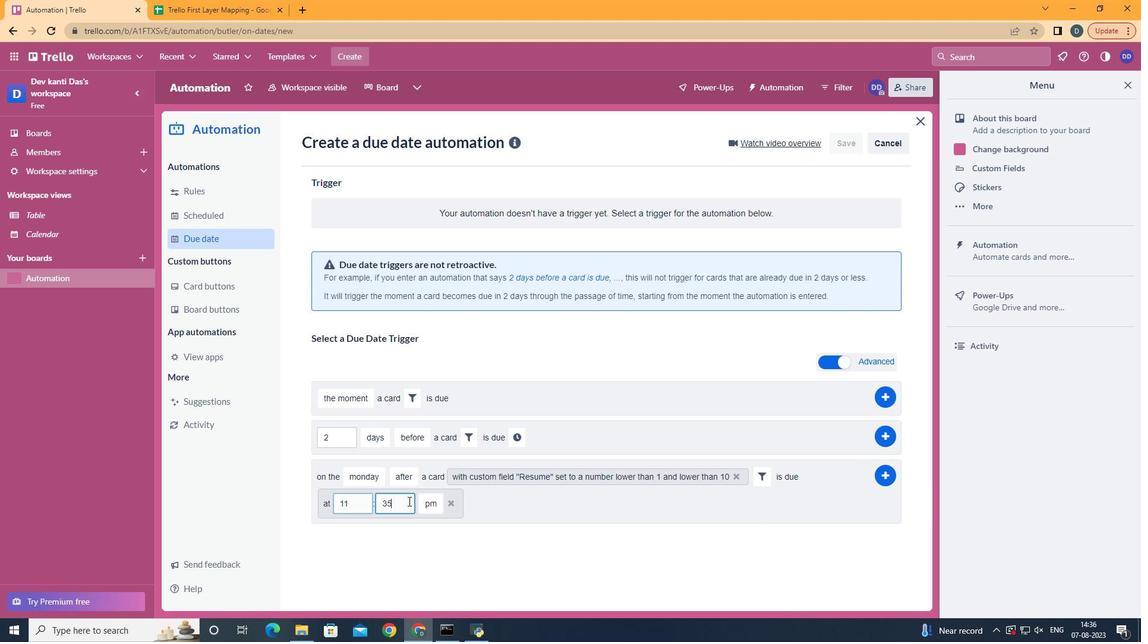 
Action: Key pressed <Key.backspace>00
Screenshot: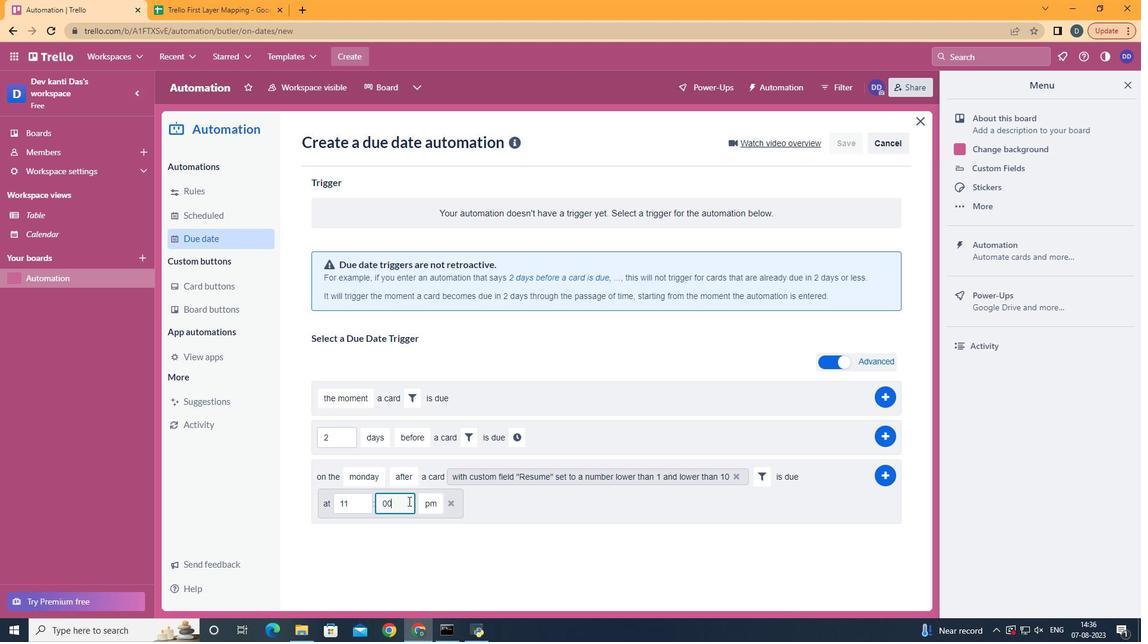 
Action: Mouse moved to (437, 527)
Screenshot: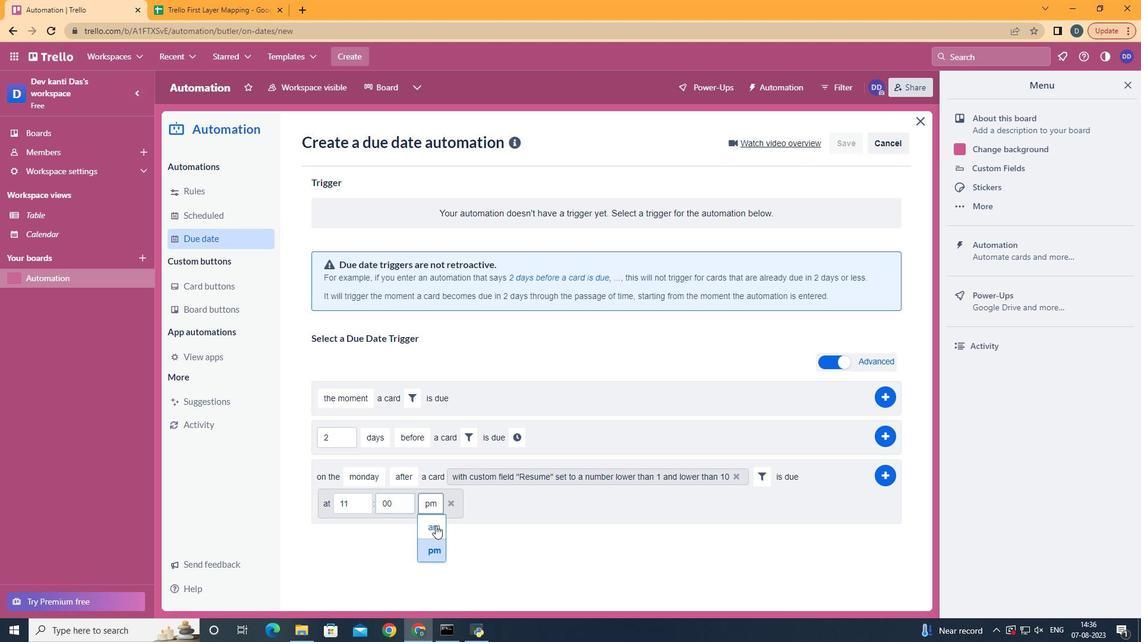 
Action: Mouse pressed left at (437, 527)
Screenshot: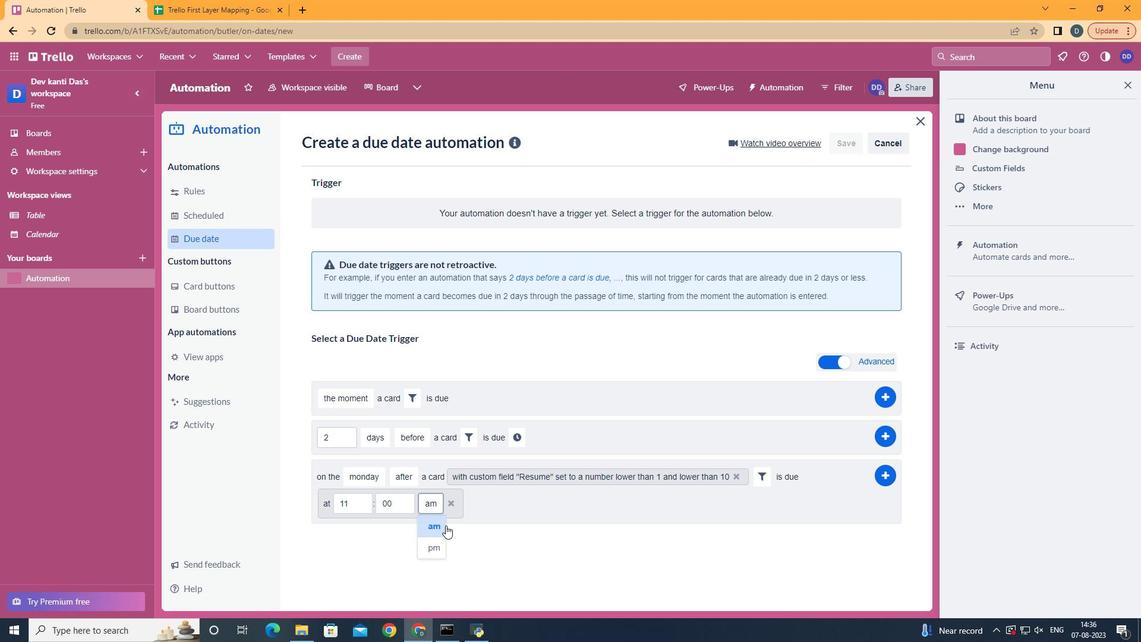 
Action: Mouse moved to (889, 474)
Screenshot: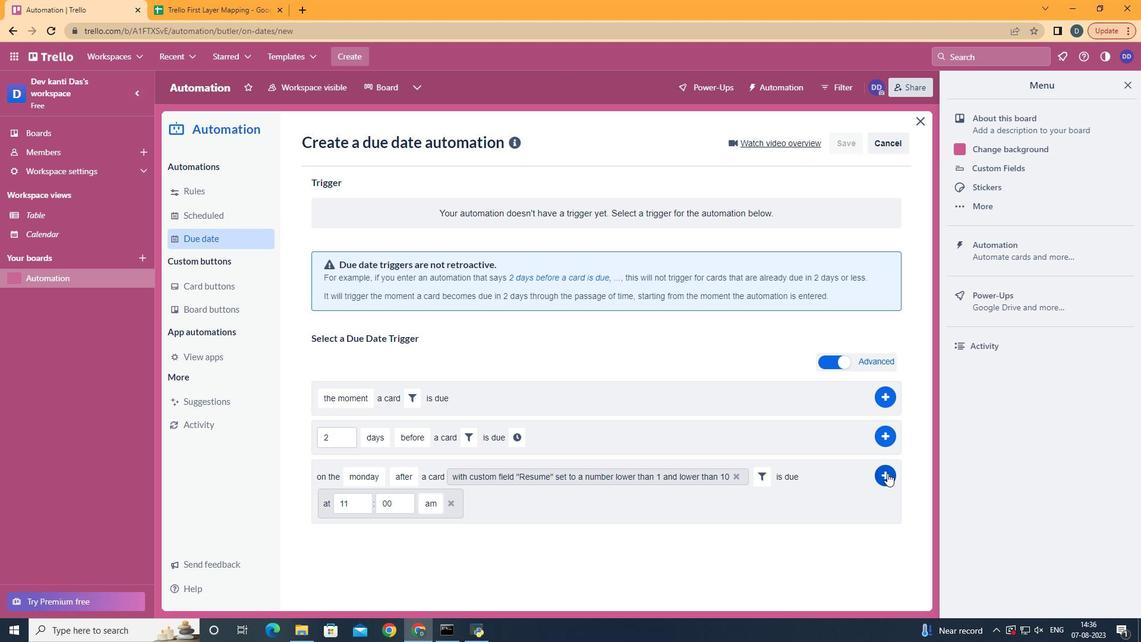 
Action: Mouse pressed left at (889, 474)
Screenshot: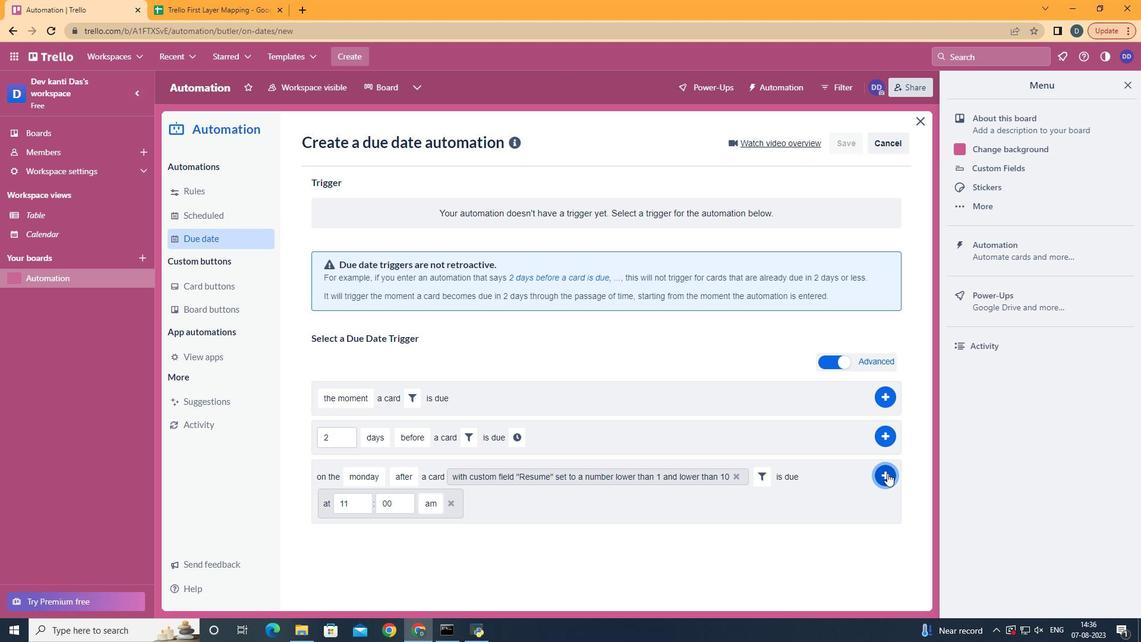 
Action: Mouse moved to (597, 206)
Screenshot: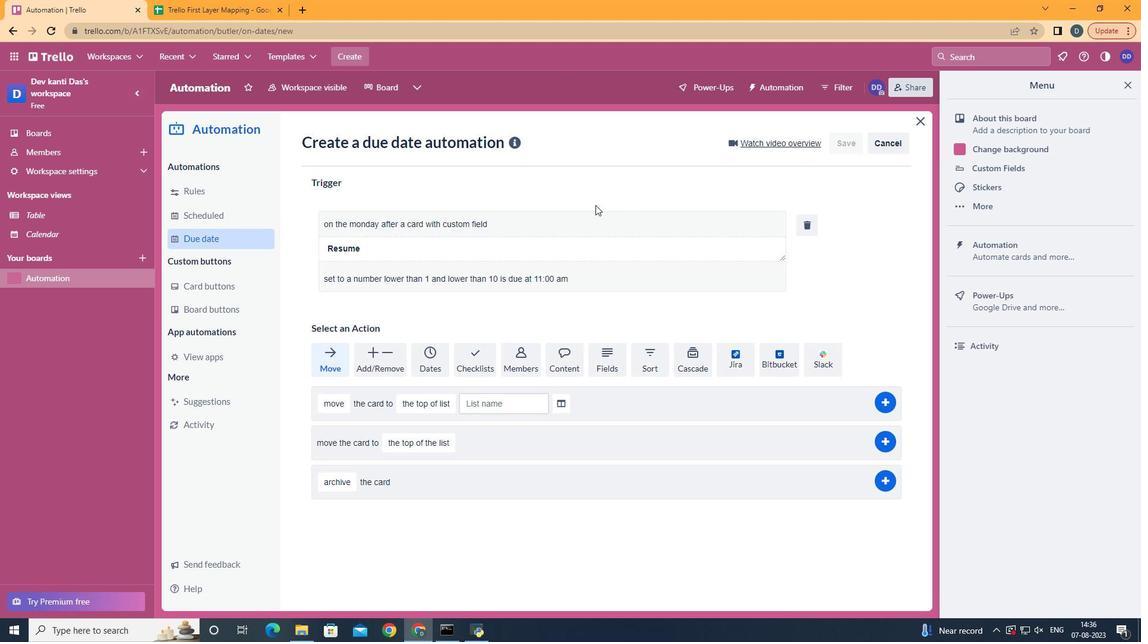 
